 Task: Look for space in Valletta, Malta from 12th  August, 2023 to 15th August, 2023 for 3 adults in price range Rs.12000 to Rs.16000. Place can be entire place with 2 bedrooms having 3 beds and 1 bathroom. Property type can be house, flat, guest house. Amenities needed are: washing machine. Booking option can be shelf check-in. Required host language is English.
Action: Mouse moved to (469, 97)
Screenshot: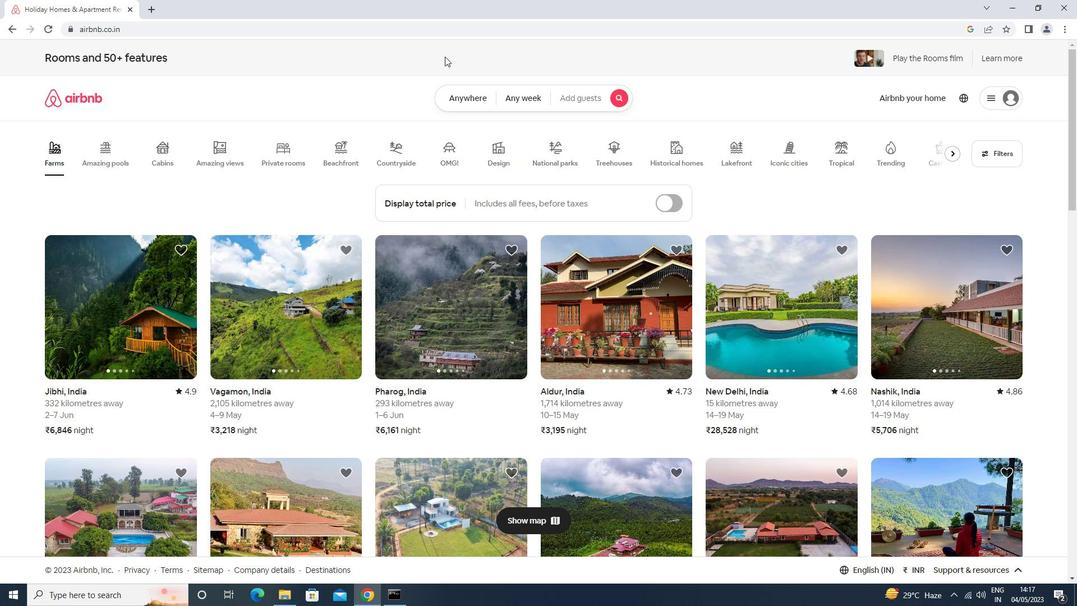 
Action: Mouse pressed left at (469, 97)
Screenshot: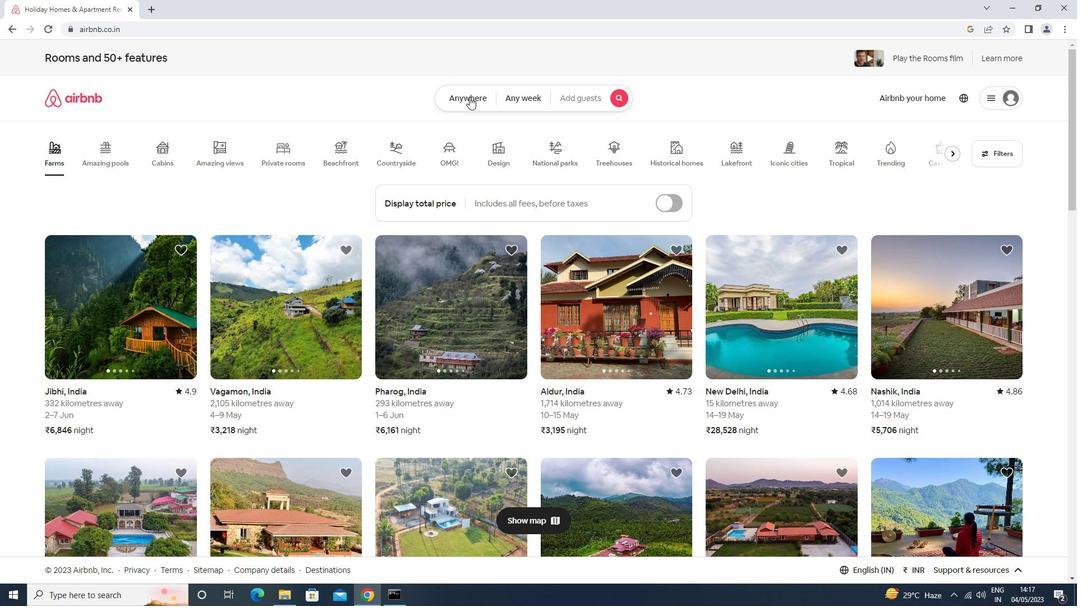 
Action: Mouse moved to (402, 147)
Screenshot: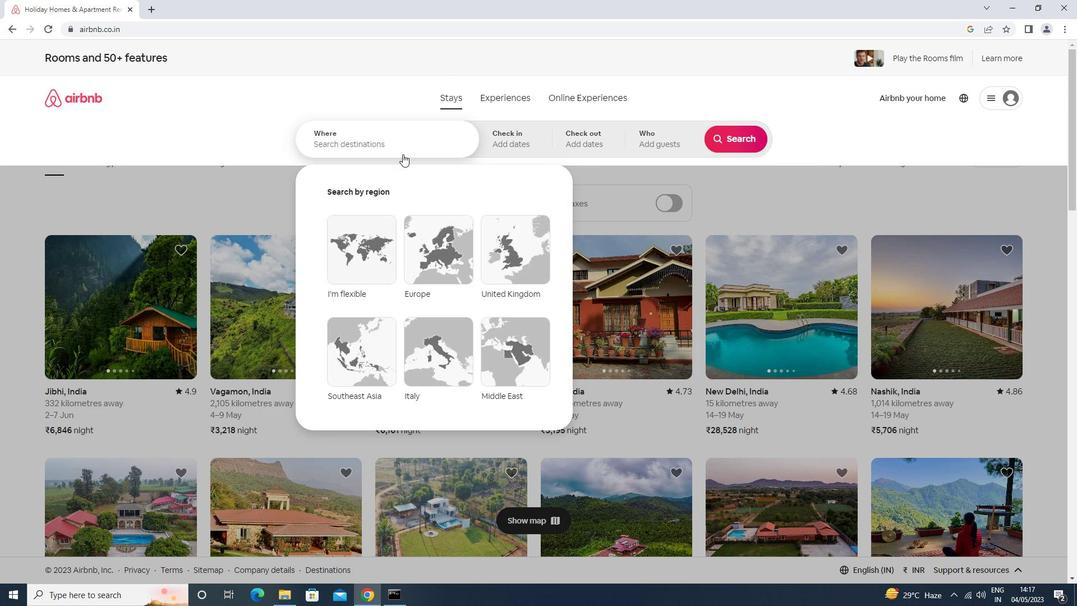 
Action: Mouse pressed left at (402, 147)
Screenshot: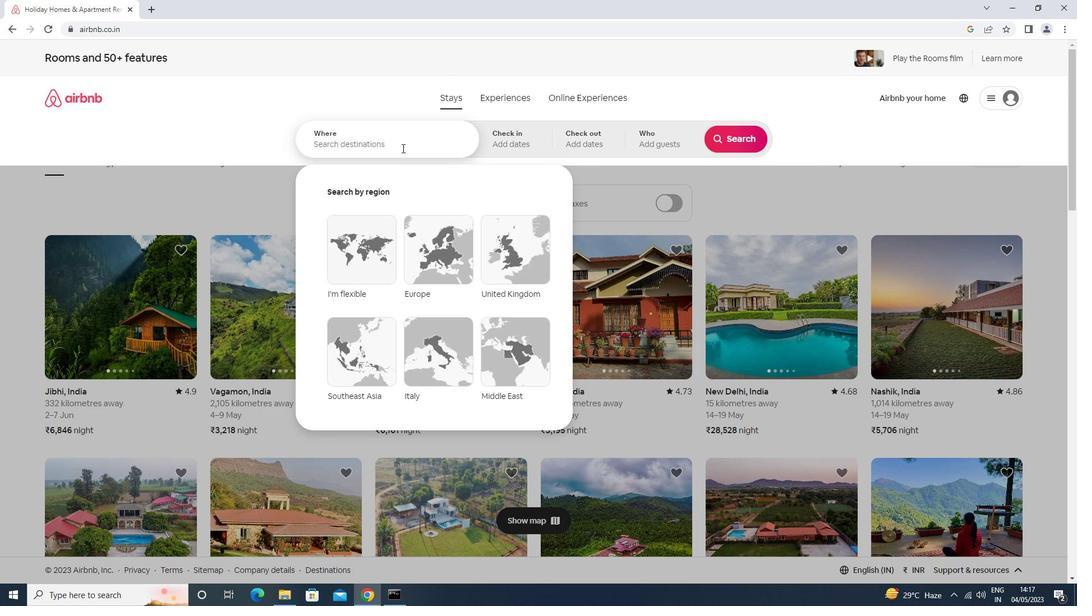 
Action: Key pressed valletta<Key.enter>
Screenshot: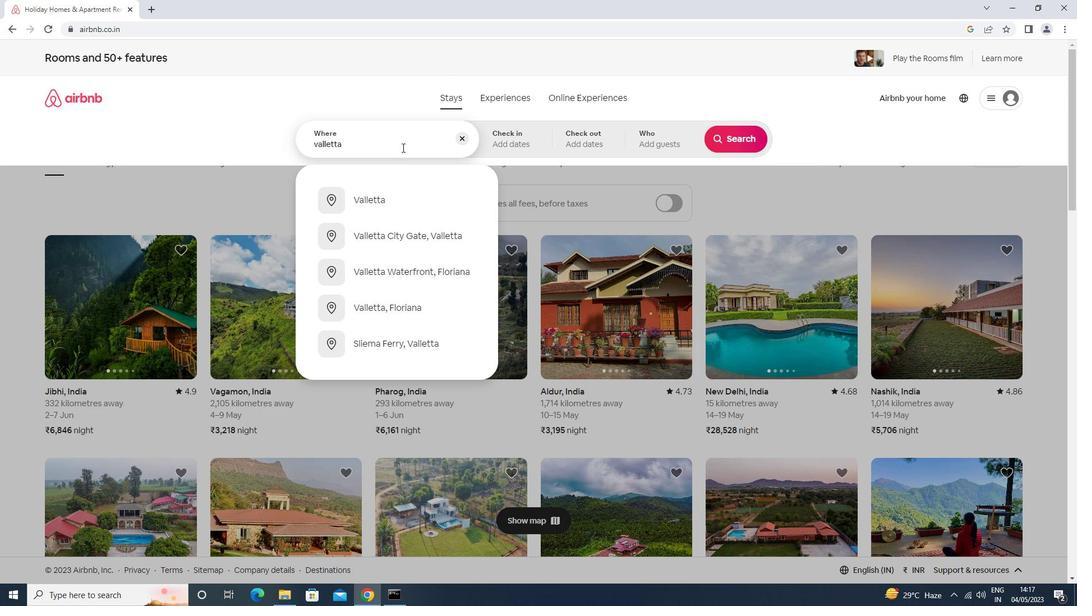 
Action: Mouse moved to (564, 327)
Screenshot: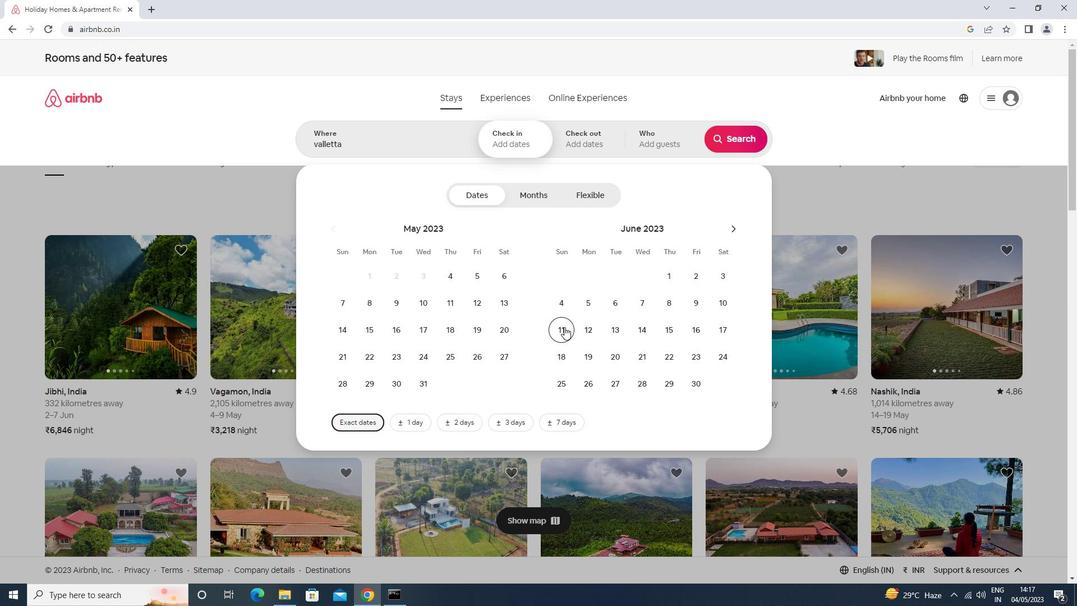 
Action: Mouse pressed left at (564, 327)
Screenshot: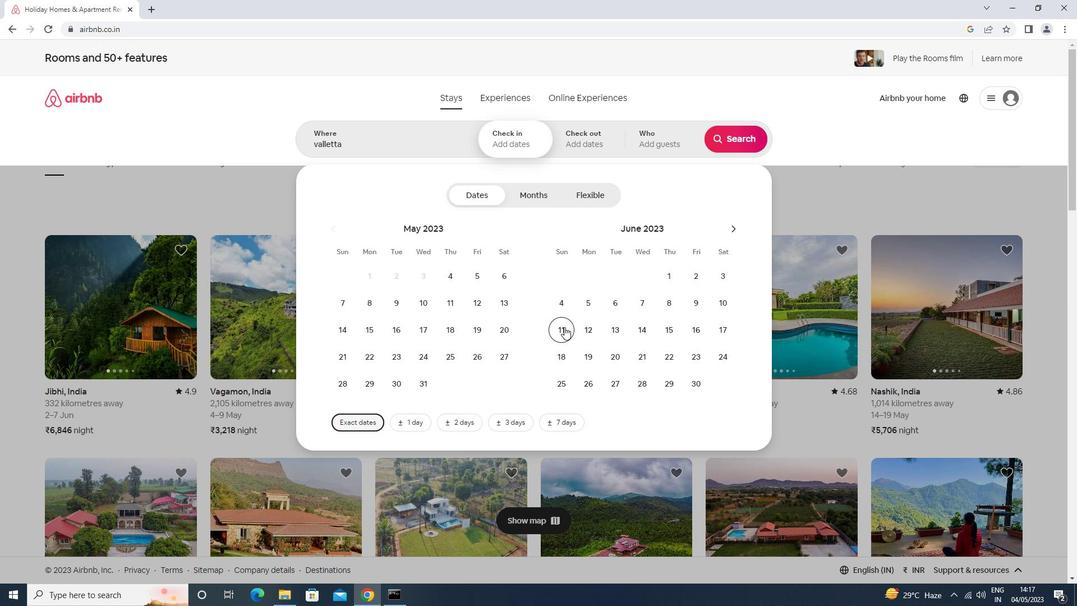 
Action: Mouse moved to (666, 325)
Screenshot: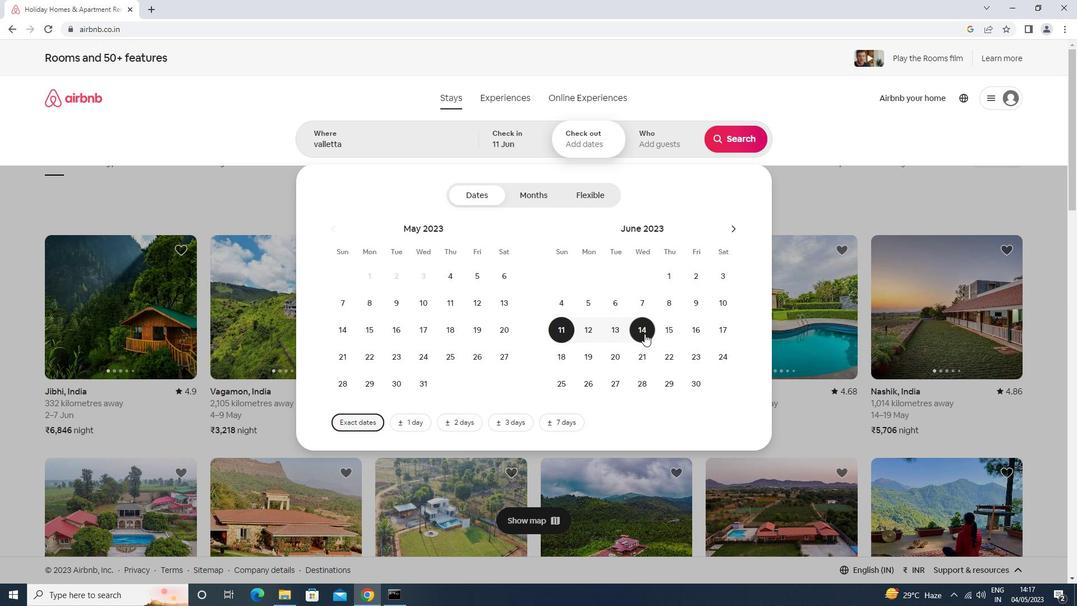 
Action: Mouse pressed left at (666, 325)
Screenshot: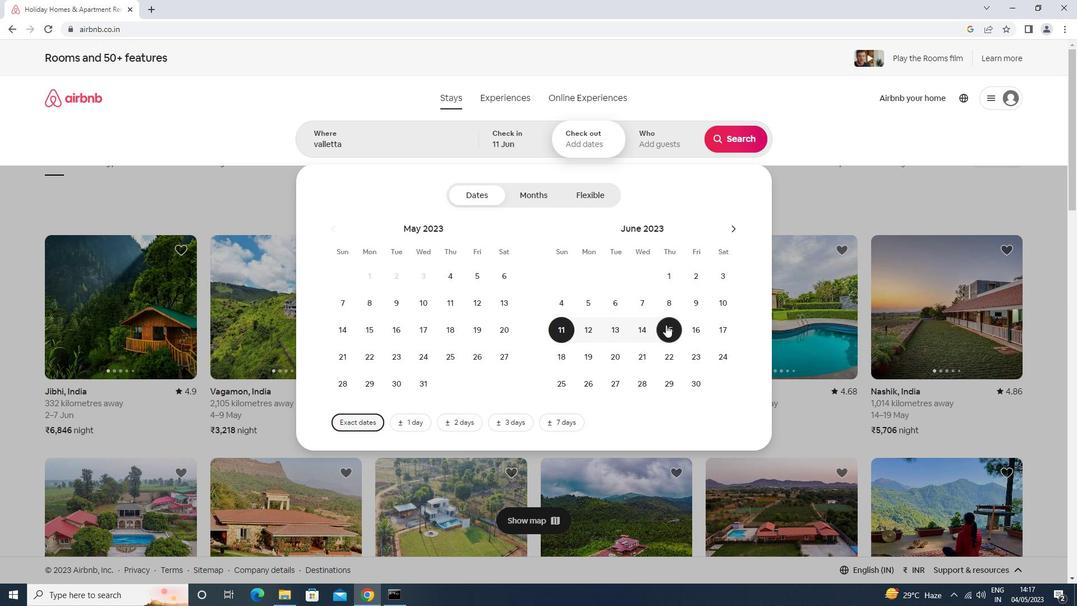
Action: Mouse moved to (581, 336)
Screenshot: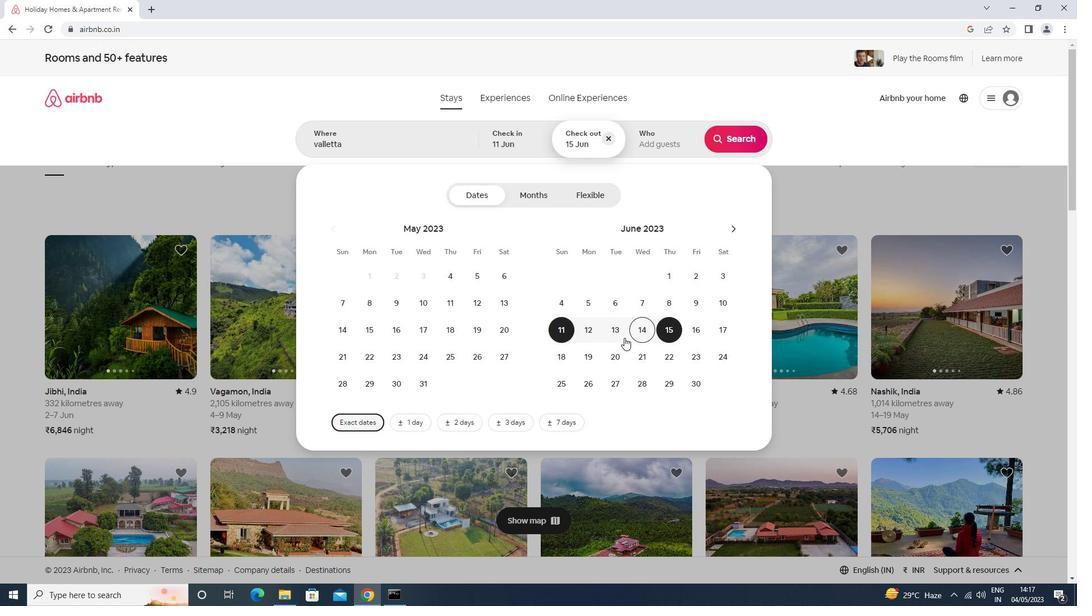 
Action: Mouse pressed left at (581, 336)
Screenshot: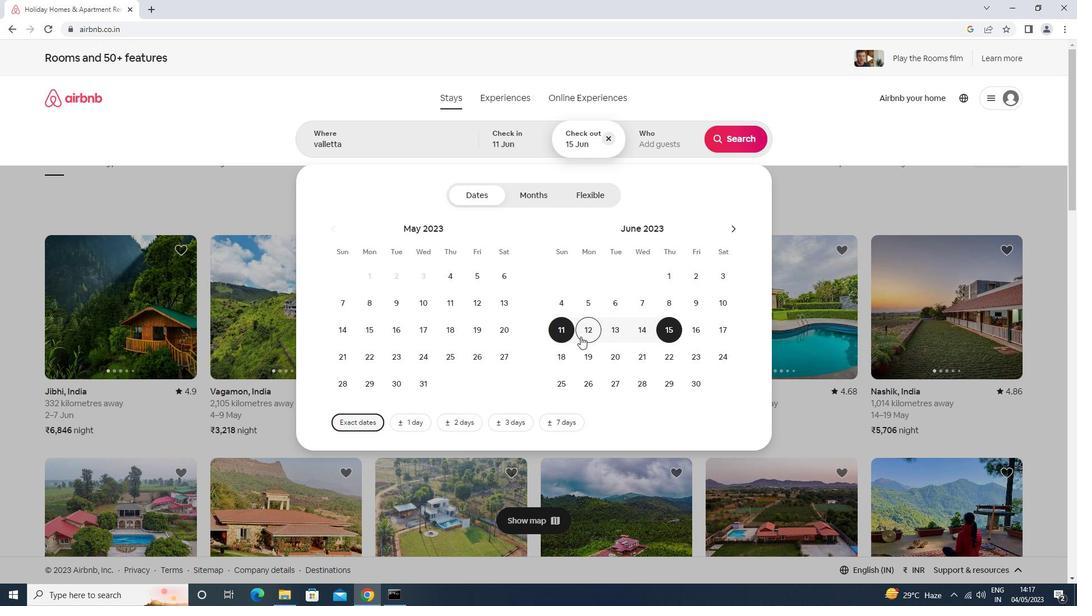 
Action: Mouse moved to (589, 336)
Screenshot: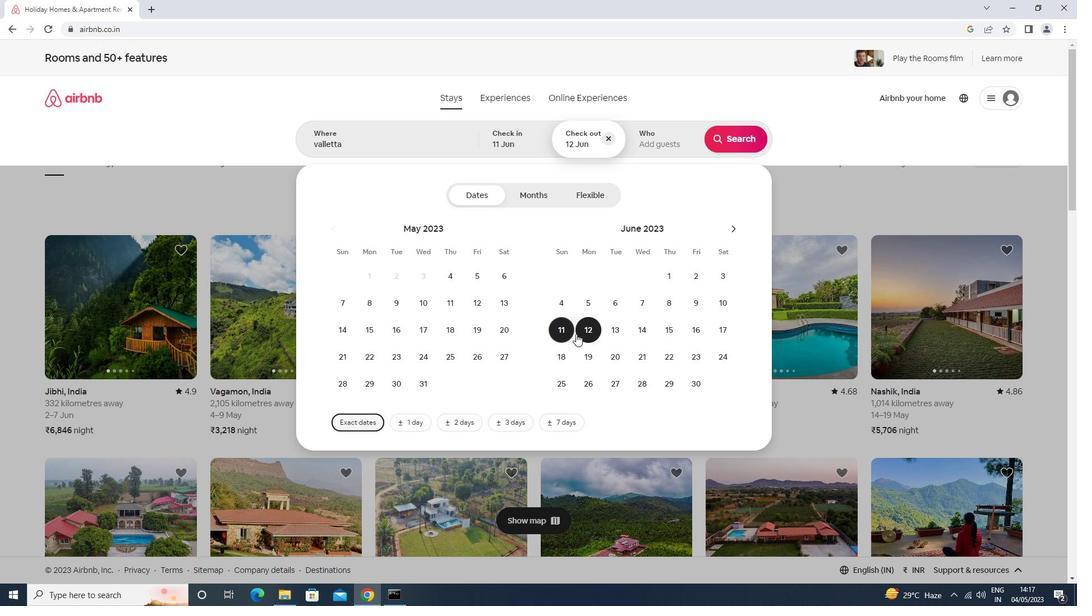 
Action: Mouse pressed left at (589, 336)
Screenshot: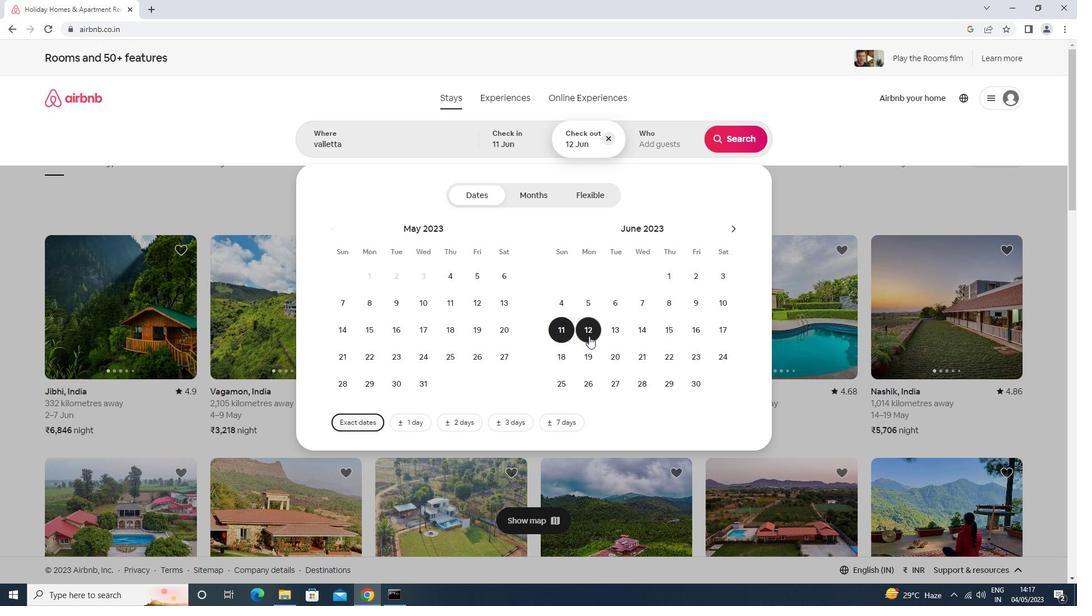 
Action: Mouse moved to (557, 330)
Screenshot: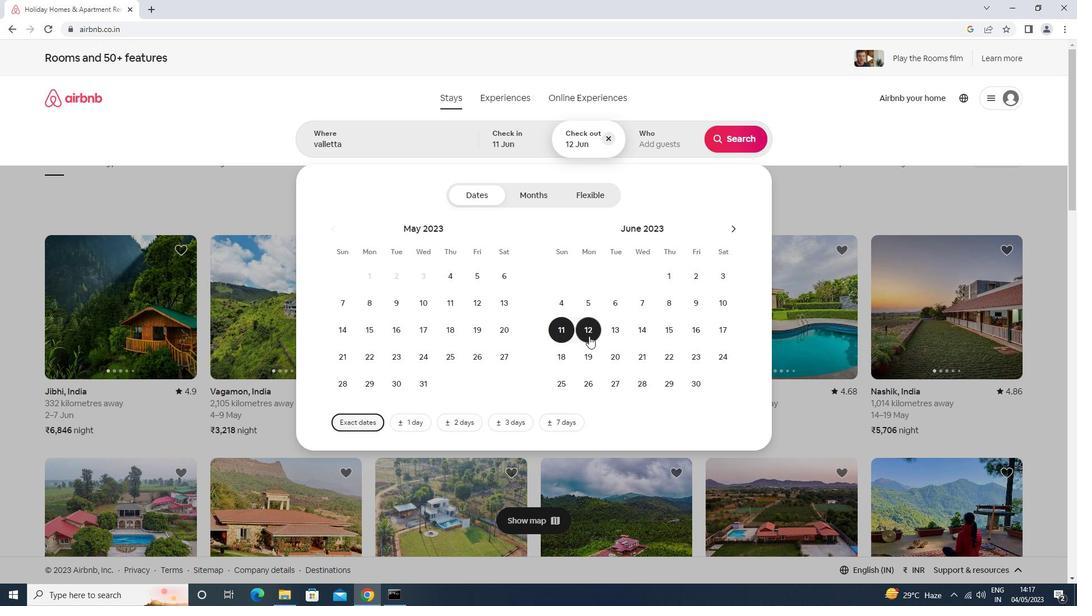 
Action: Mouse pressed left at (557, 330)
Screenshot: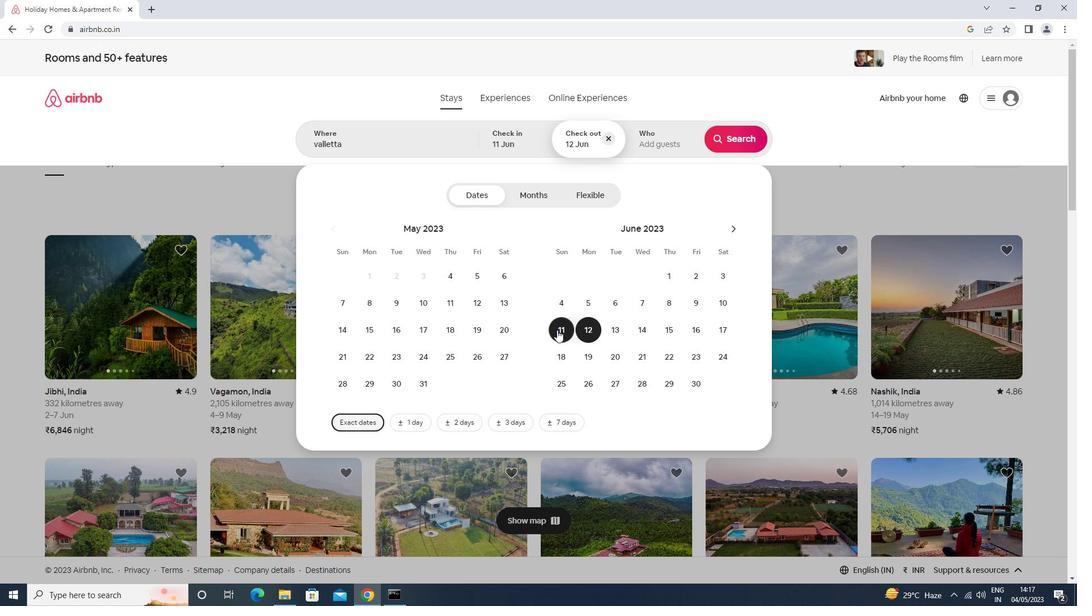 
Action: Mouse pressed left at (557, 330)
Screenshot: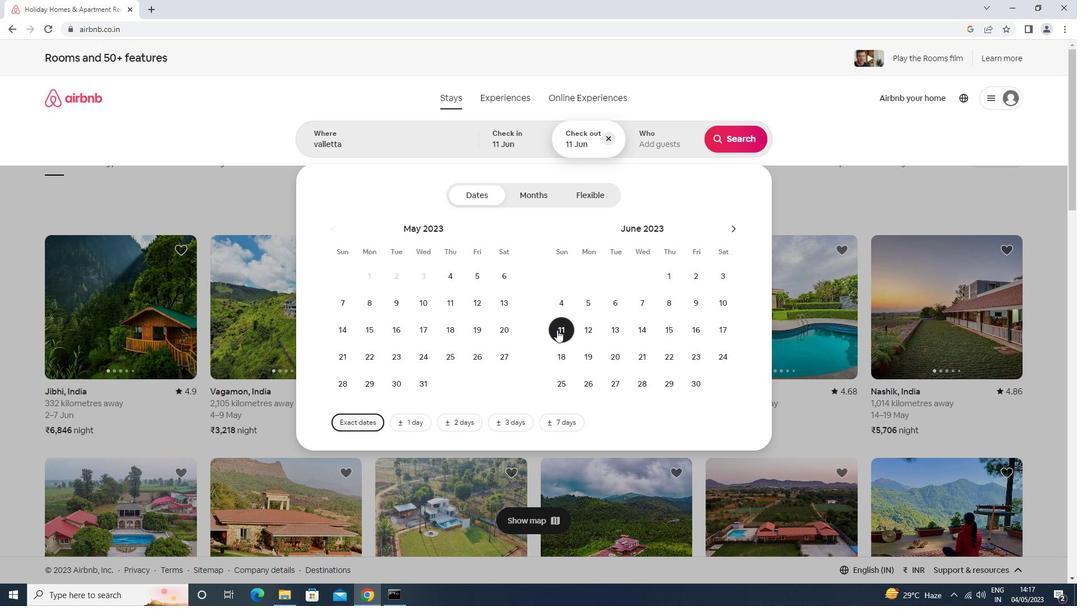 
Action: Mouse moved to (663, 335)
Screenshot: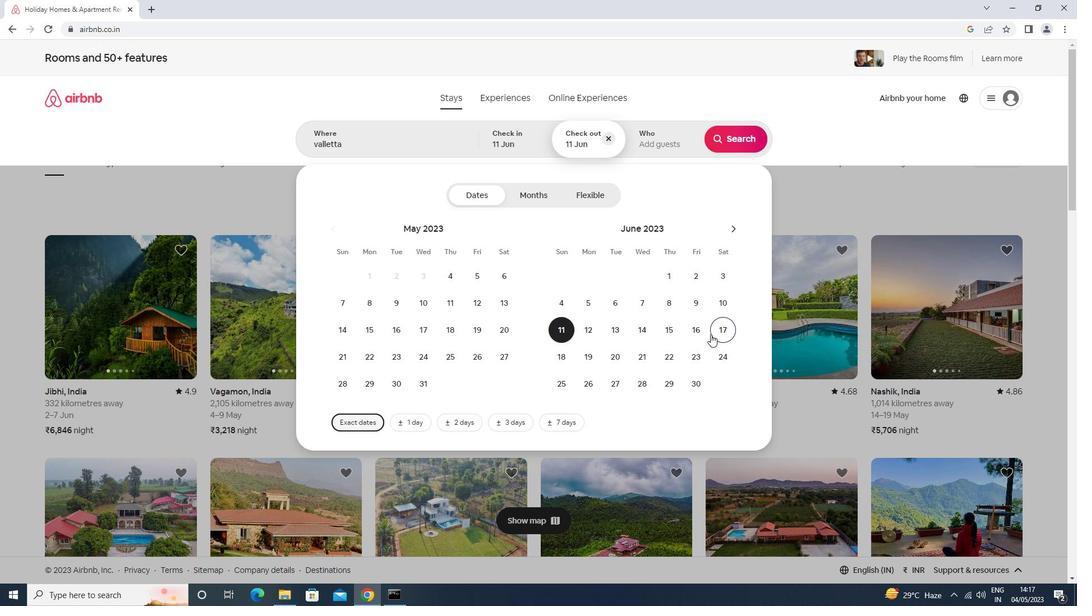 
Action: Mouse pressed left at (663, 335)
Screenshot: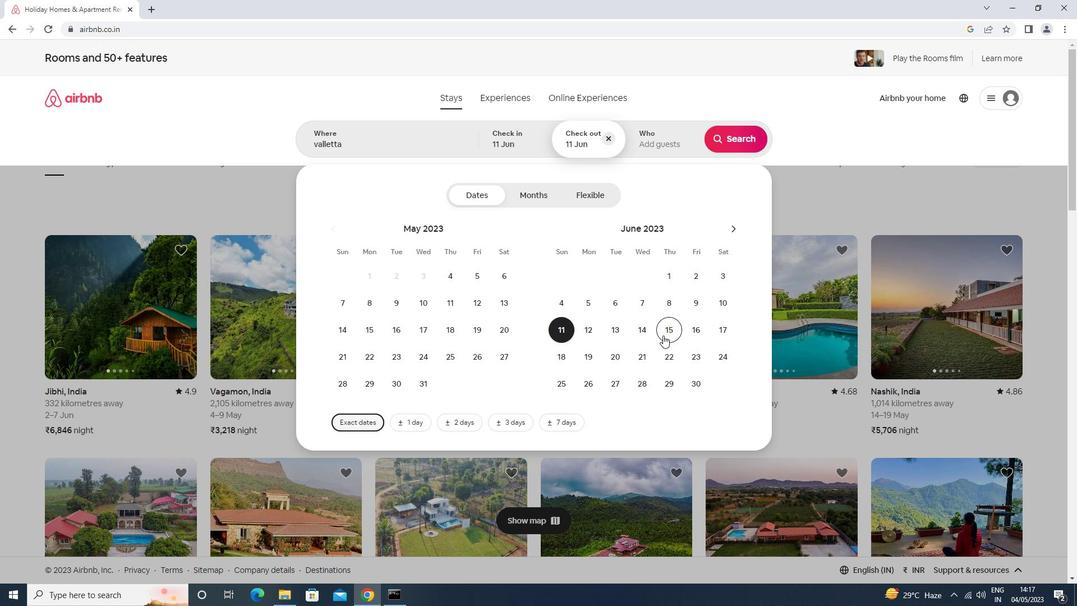 
Action: Mouse moved to (650, 143)
Screenshot: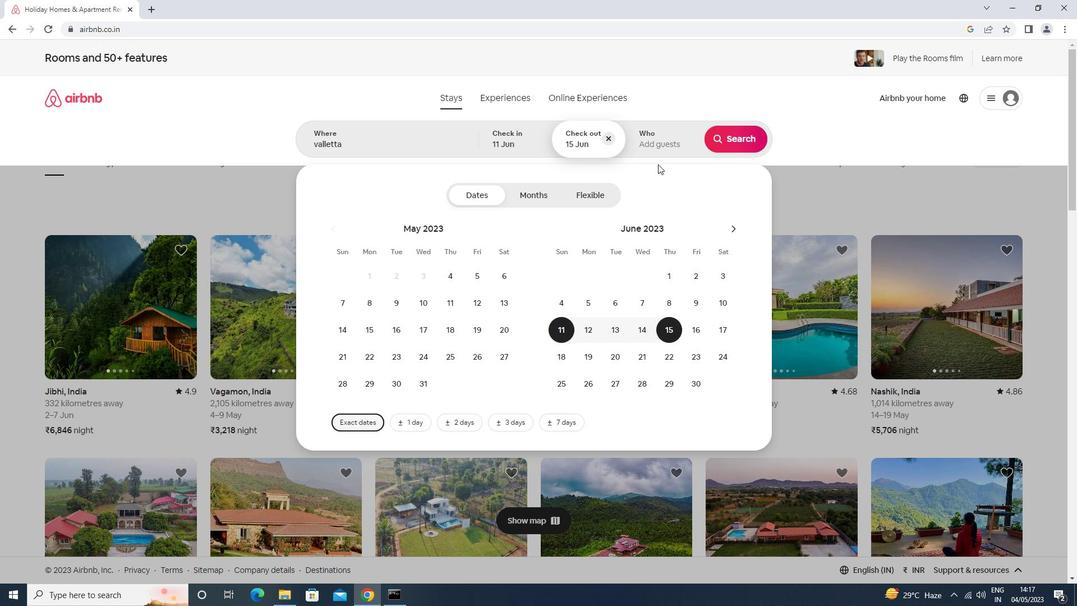 
Action: Mouse pressed left at (650, 143)
Screenshot: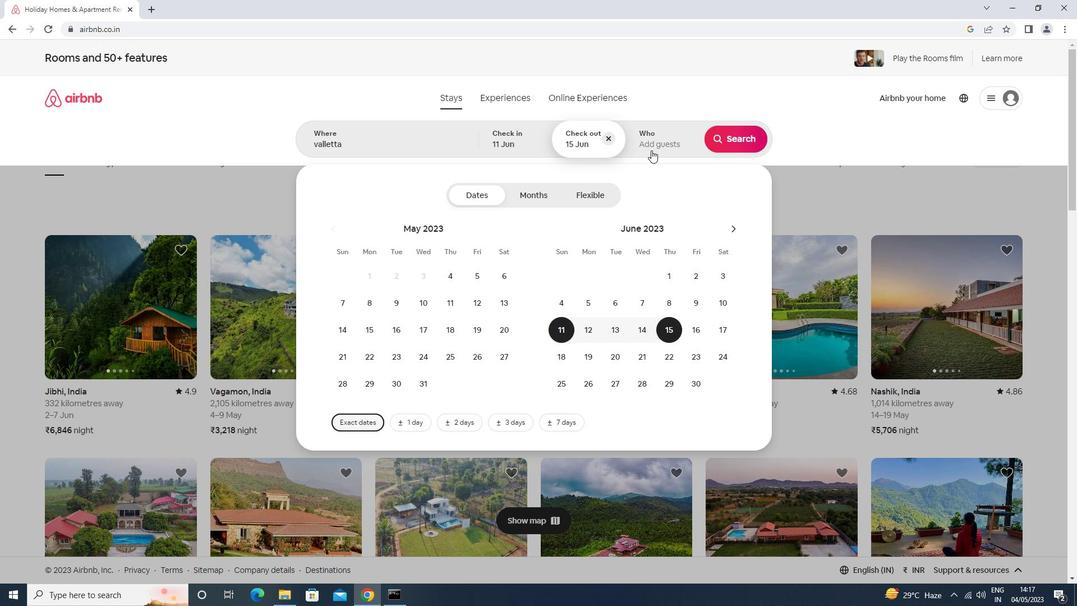 
Action: Mouse moved to (743, 204)
Screenshot: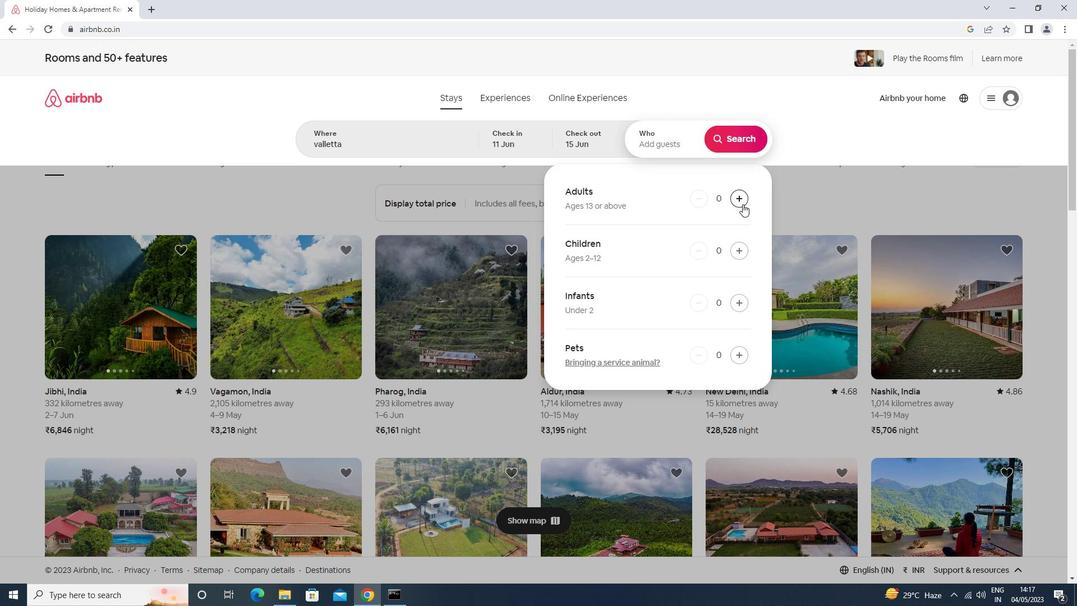 
Action: Mouse pressed left at (743, 204)
Screenshot: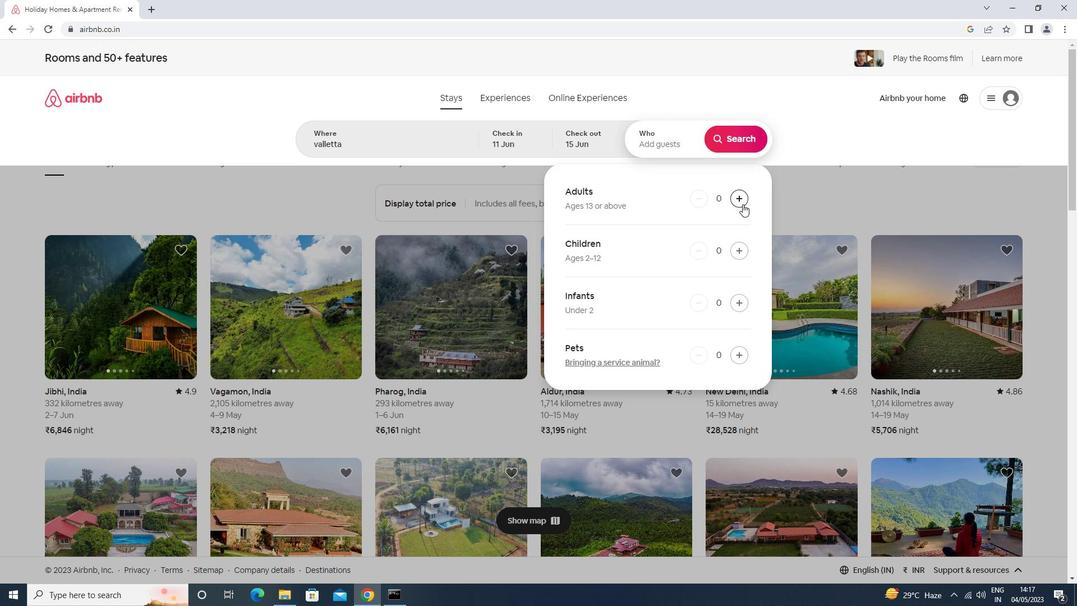 
Action: Mouse moved to (741, 205)
Screenshot: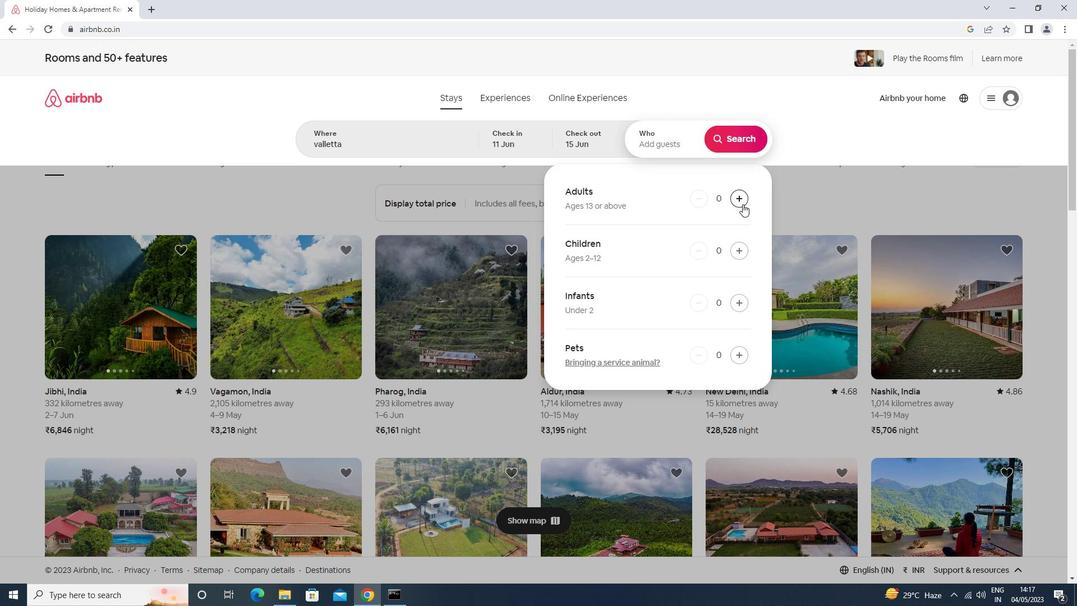 
Action: Mouse pressed left at (741, 205)
Screenshot: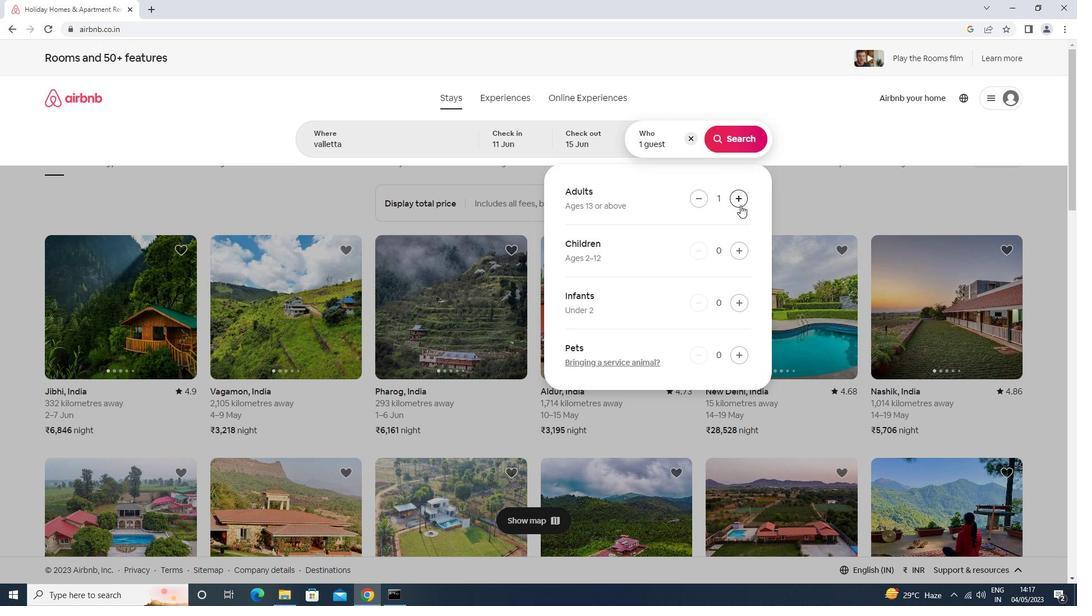 
Action: Mouse pressed left at (741, 205)
Screenshot: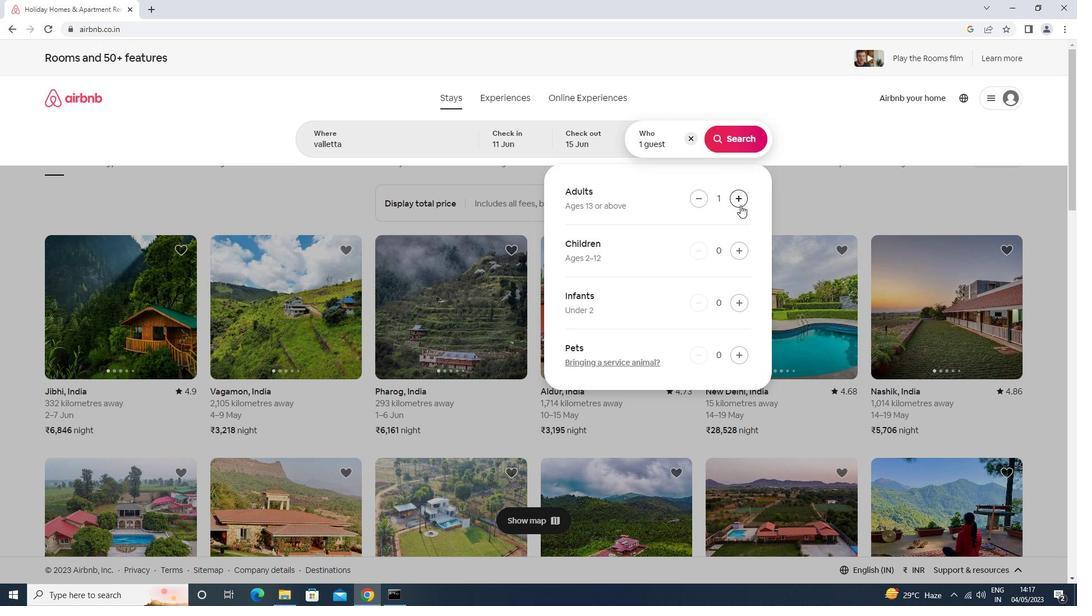 
Action: Mouse moved to (744, 144)
Screenshot: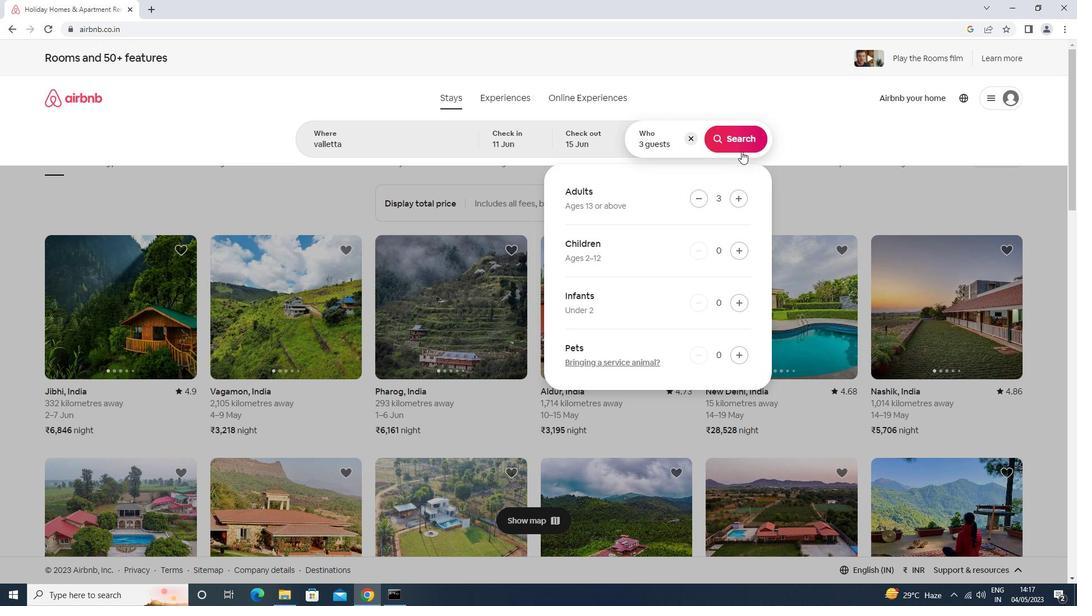 
Action: Mouse pressed left at (744, 144)
Screenshot: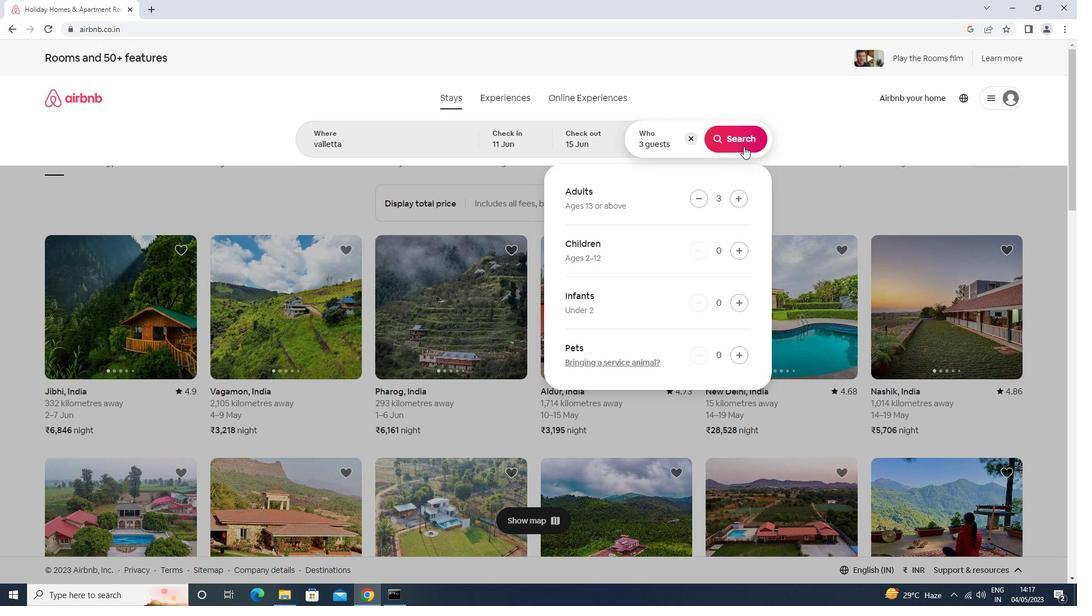
Action: Mouse moved to (1031, 110)
Screenshot: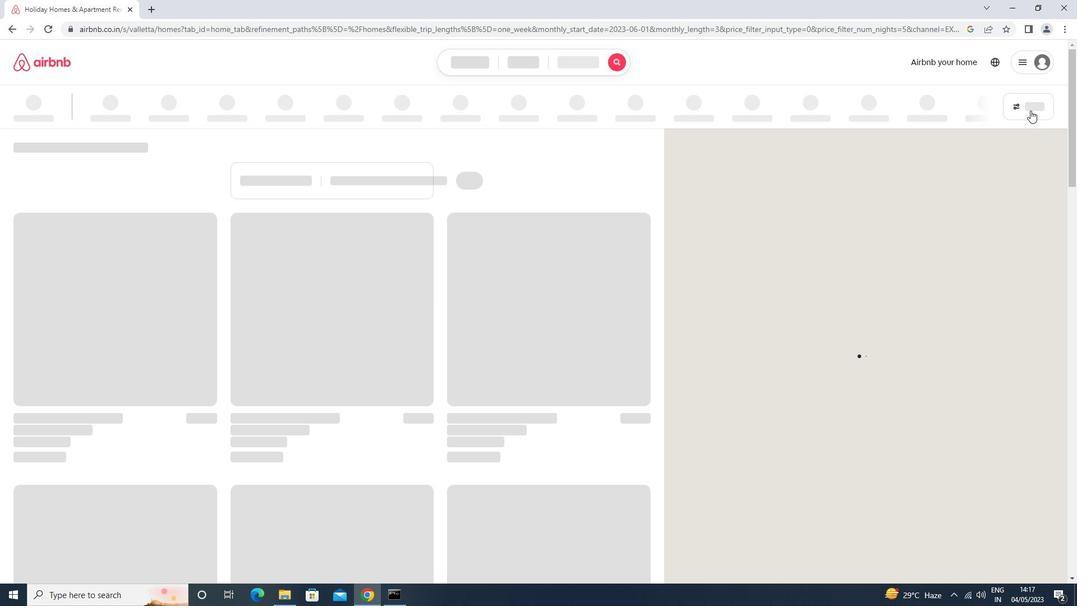
Action: Mouse pressed left at (1031, 110)
Screenshot: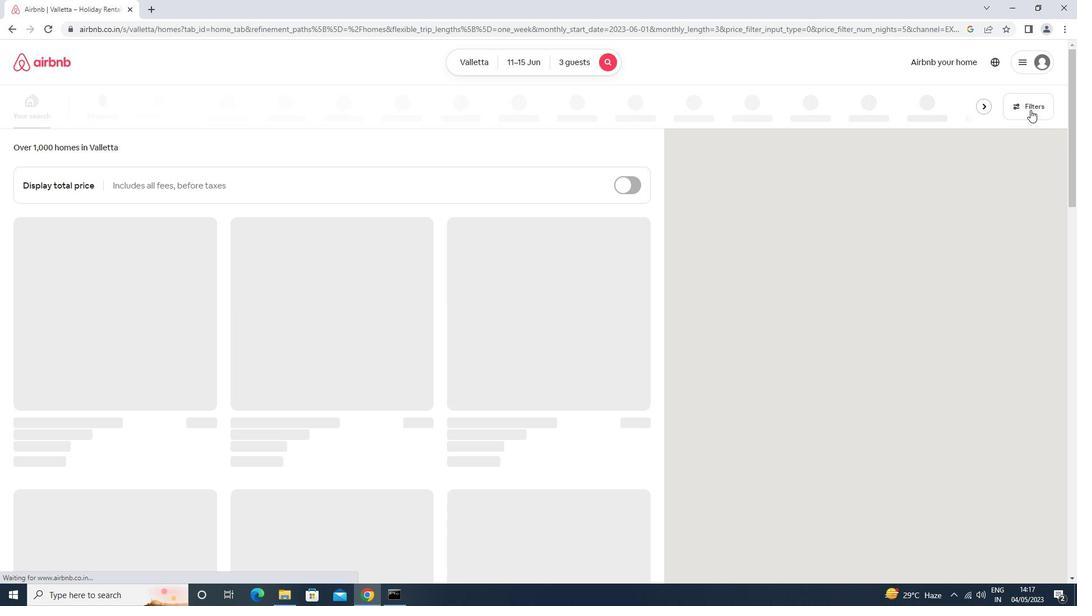 
Action: Mouse moved to (445, 250)
Screenshot: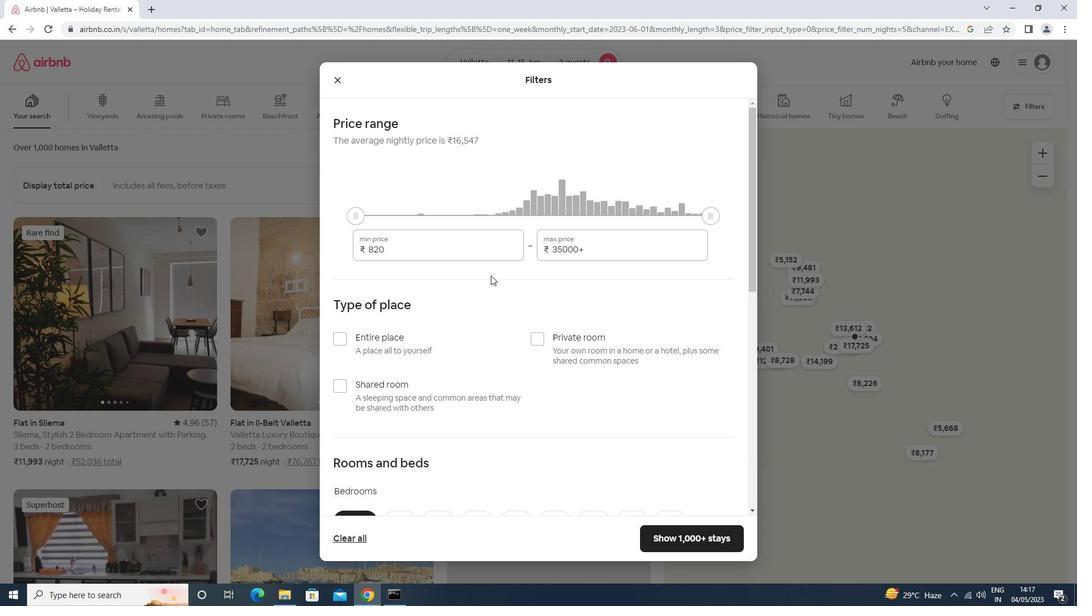 
Action: Mouse pressed left at (445, 250)
Screenshot: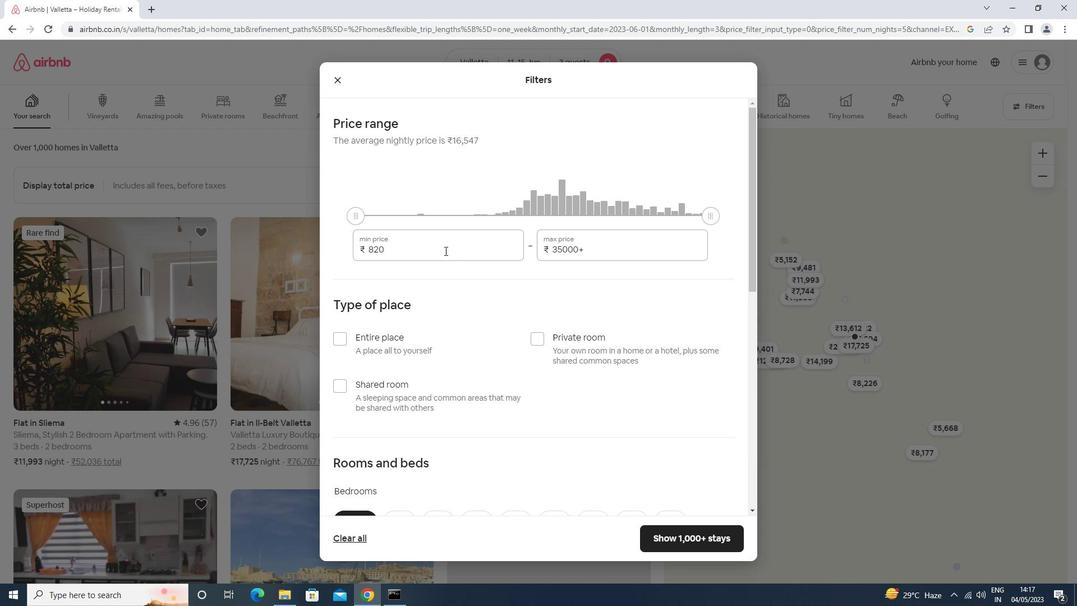 
Action: Mouse moved to (445, 250)
Screenshot: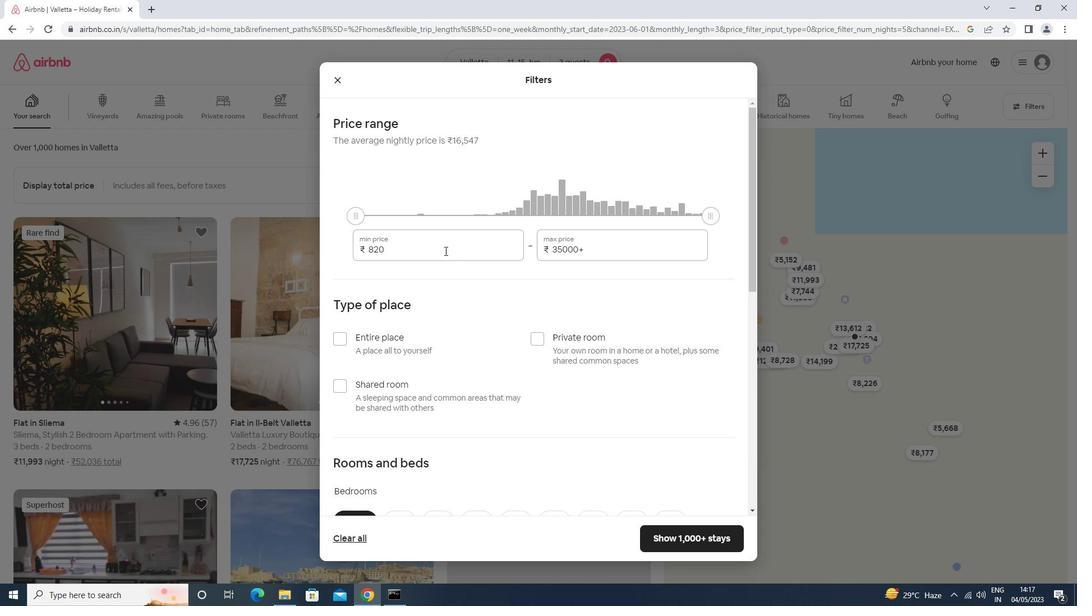 
Action: Key pressed <Key.backspace><Key.backspace><Key.backspace>12000<Key.tab>16000
Screenshot: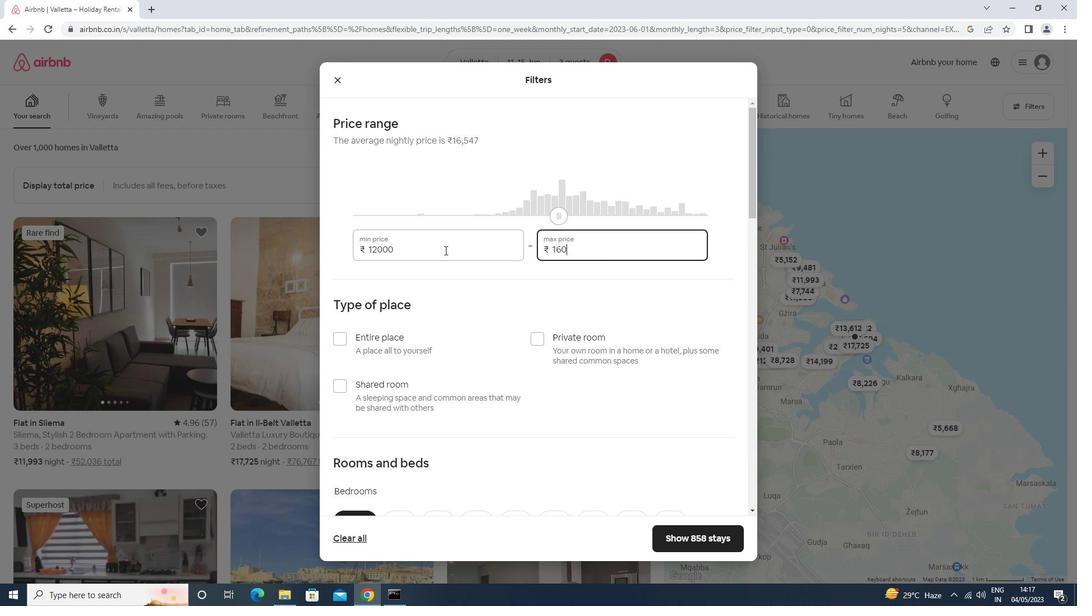 
Action: Mouse moved to (401, 337)
Screenshot: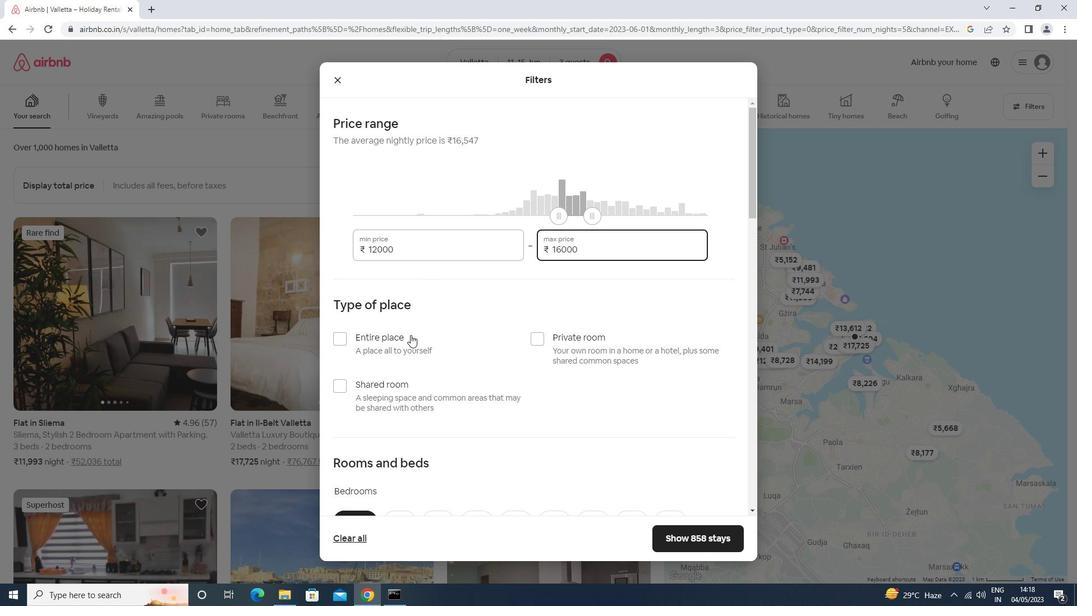 
Action: Mouse pressed left at (401, 337)
Screenshot: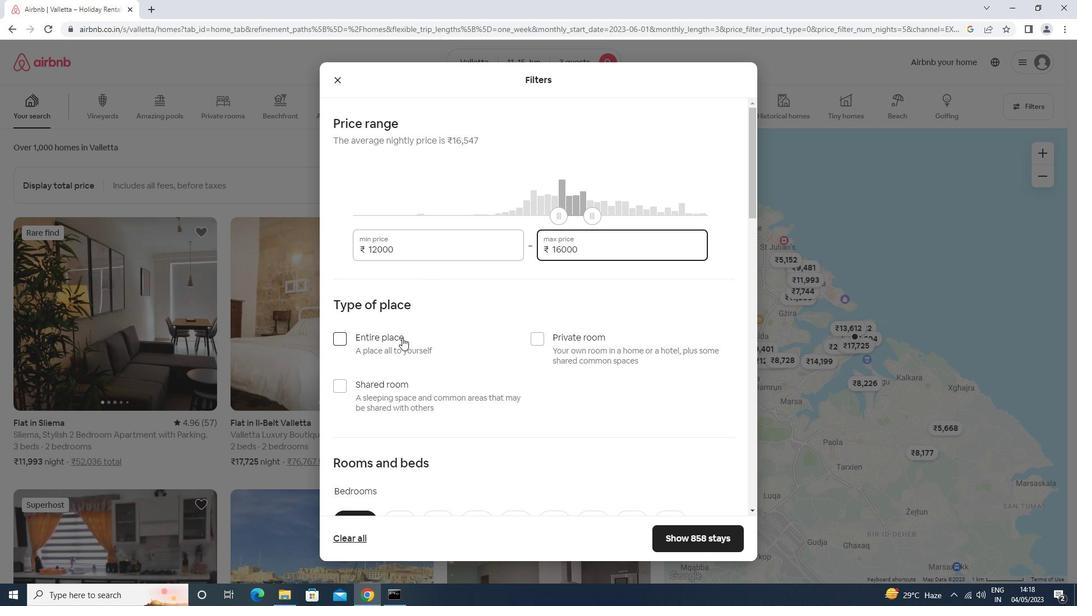 
Action: Mouse moved to (401, 337)
Screenshot: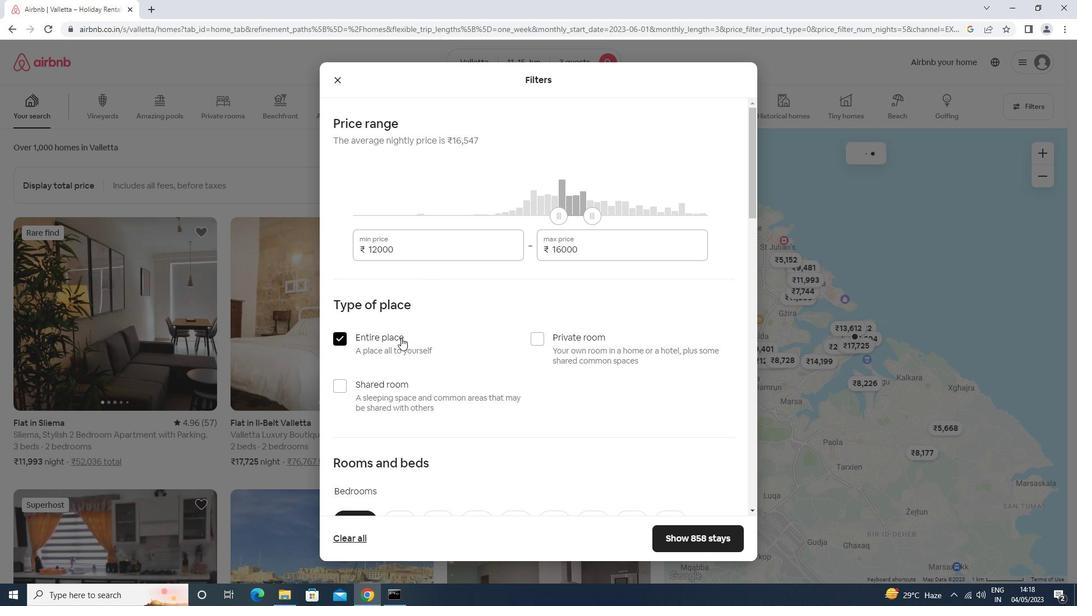 
Action: Mouse scrolled (401, 337) with delta (0, 0)
Screenshot: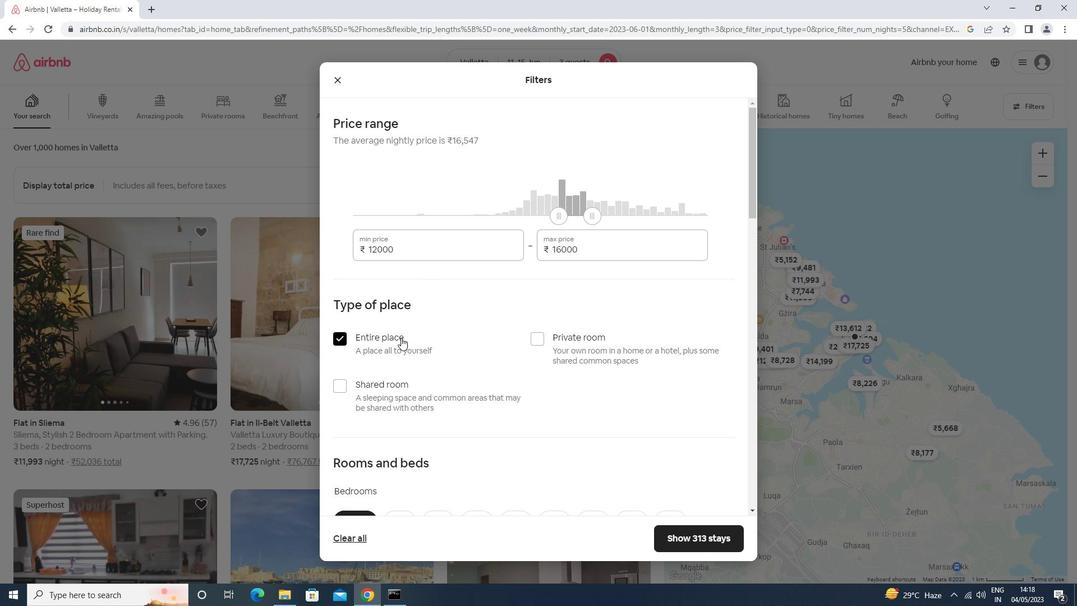 
Action: Mouse scrolled (401, 337) with delta (0, 0)
Screenshot: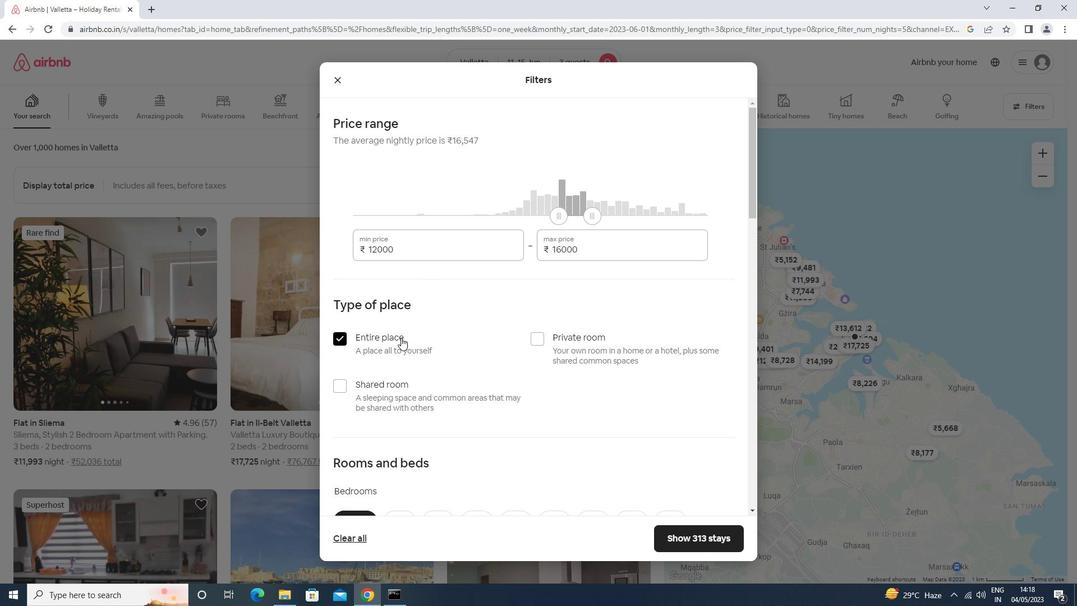 
Action: Mouse moved to (430, 404)
Screenshot: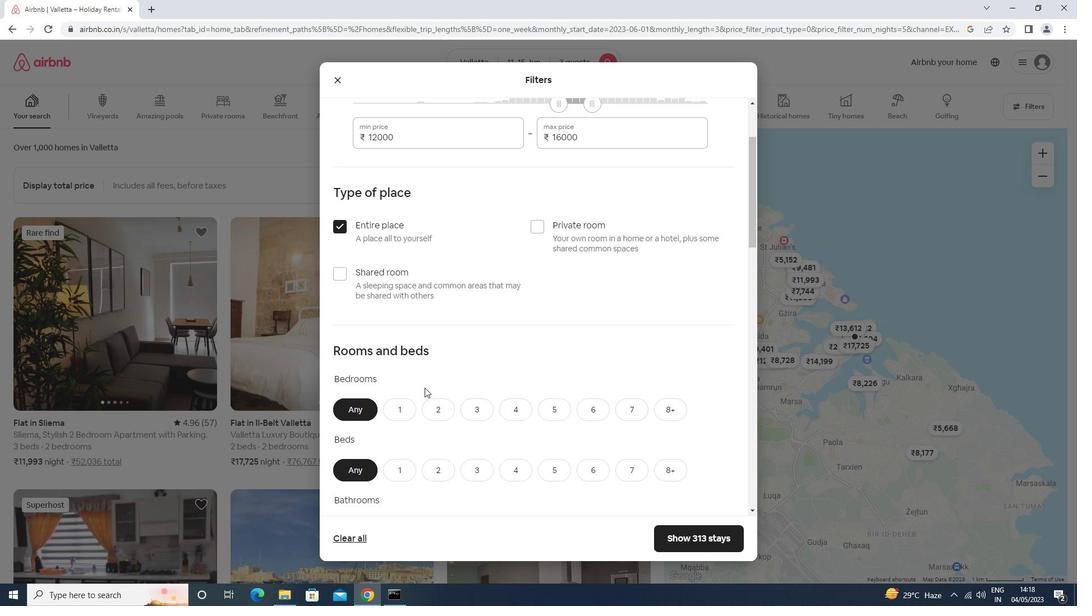 
Action: Mouse pressed left at (430, 404)
Screenshot: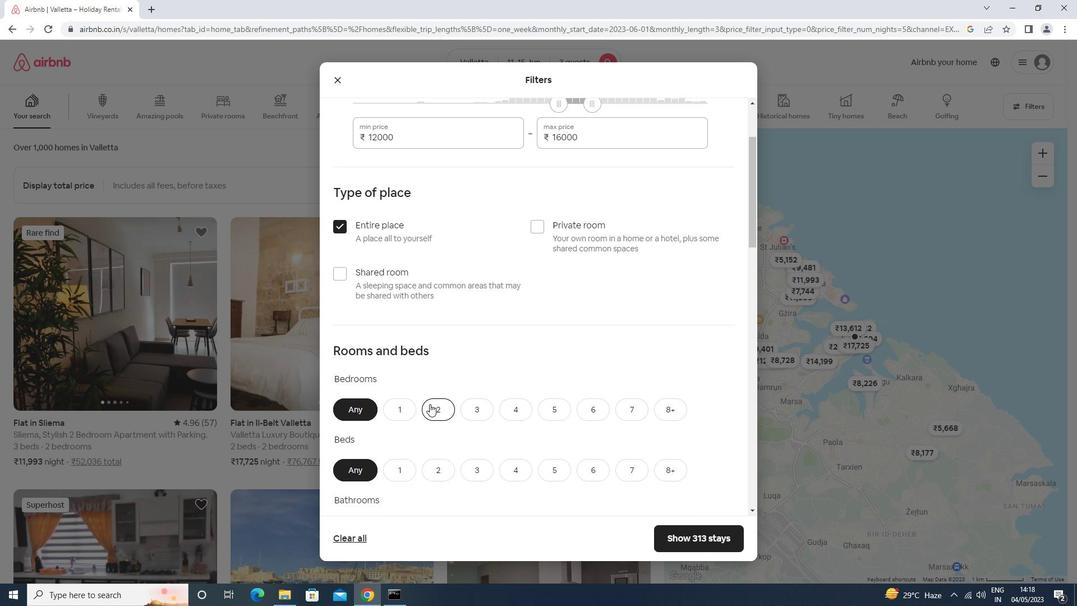 
Action: Mouse moved to (432, 403)
Screenshot: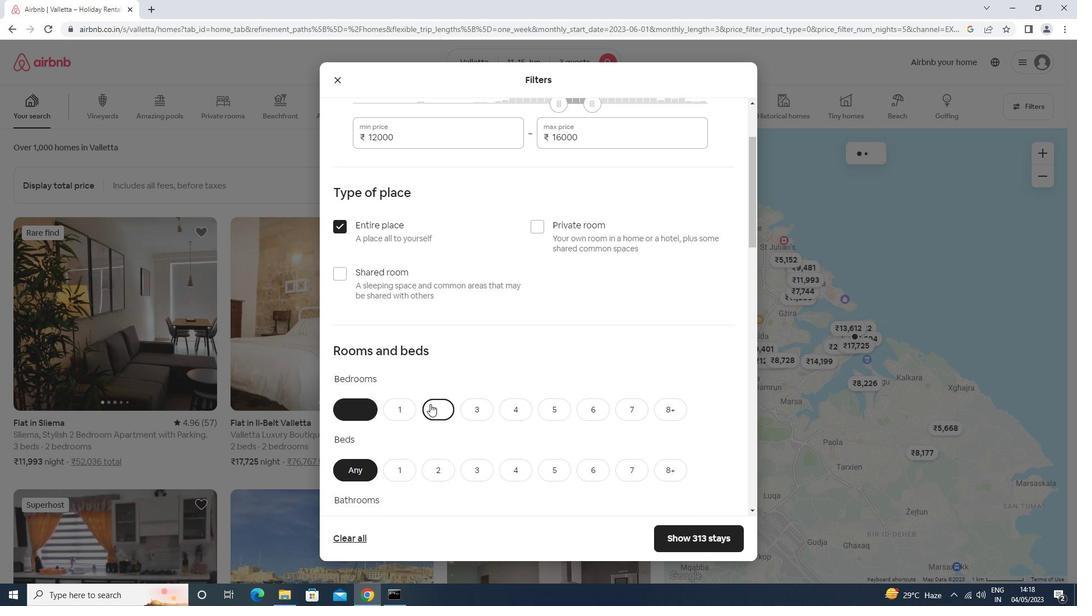 
Action: Mouse scrolled (432, 402) with delta (0, 0)
Screenshot: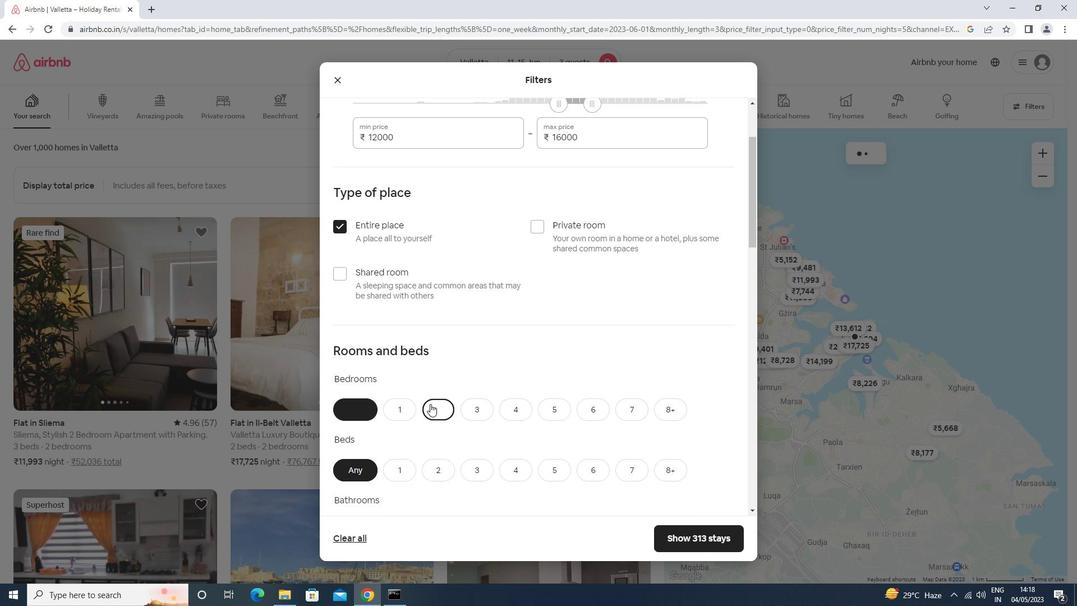 
Action: Mouse scrolled (432, 402) with delta (0, 0)
Screenshot: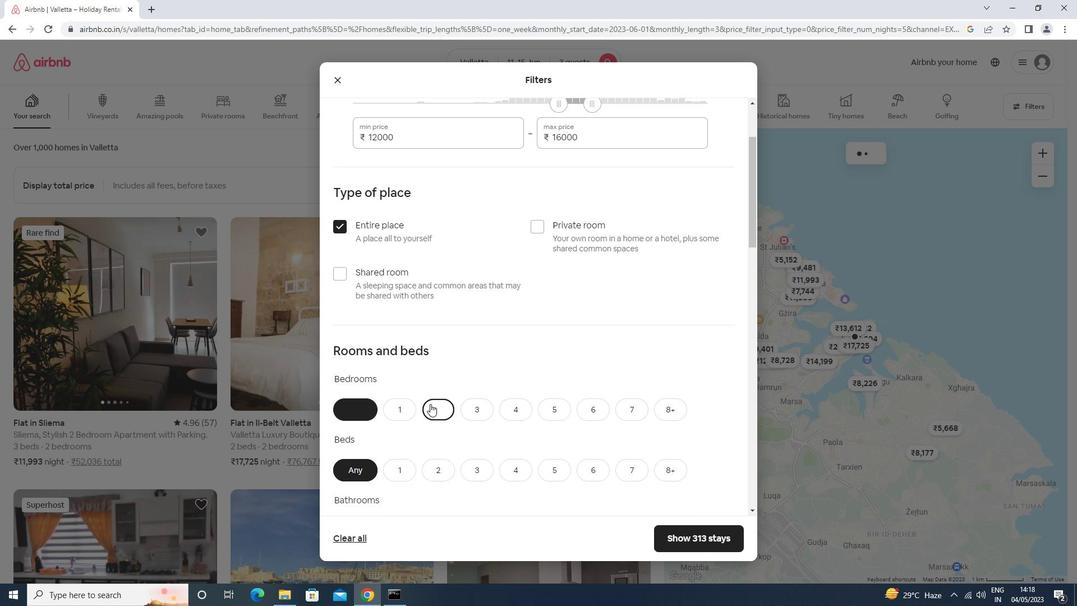 
Action: Mouse moved to (476, 357)
Screenshot: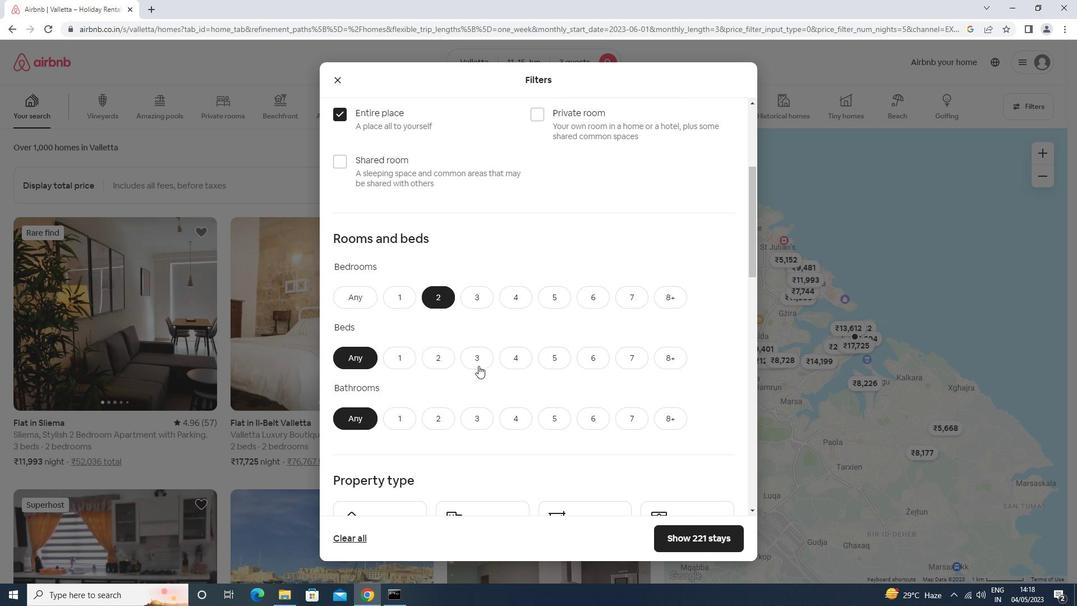 
Action: Mouse pressed left at (476, 357)
Screenshot: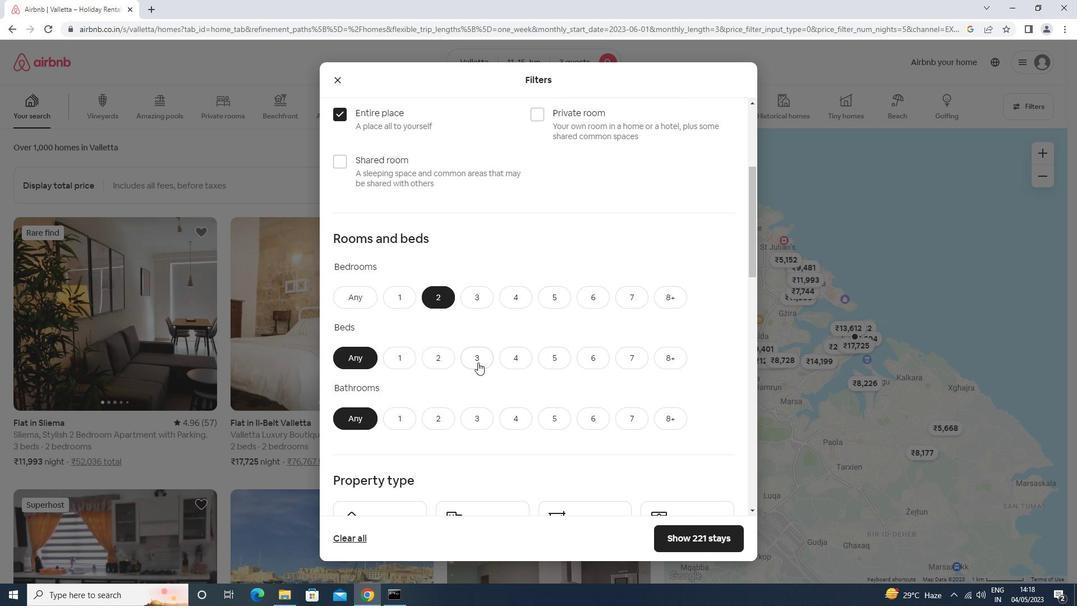 
Action: Mouse scrolled (476, 356) with delta (0, 0)
Screenshot: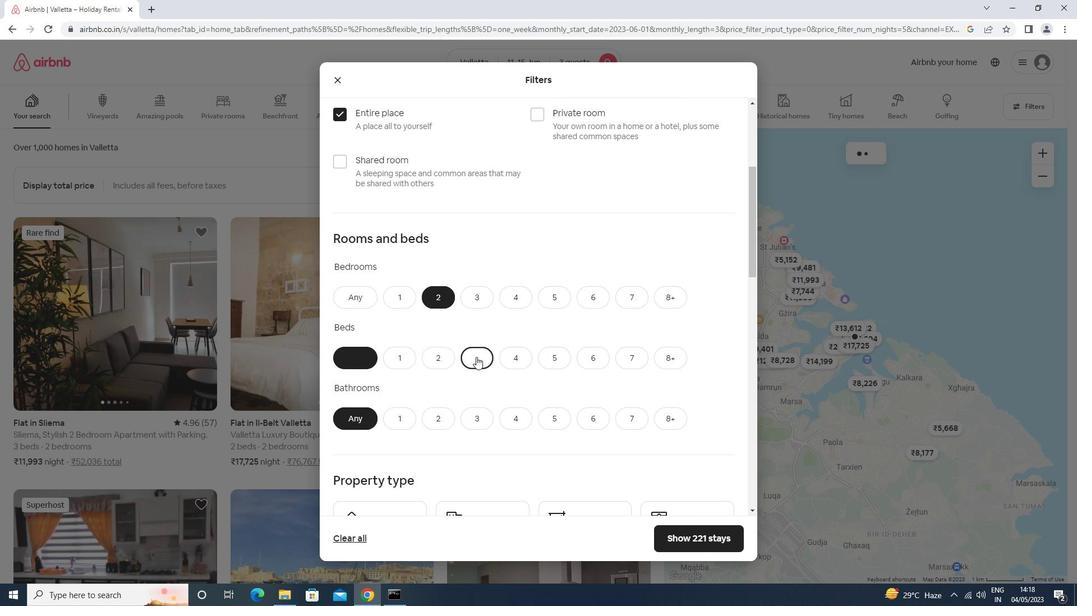 
Action: Mouse scrolled (476, 356) with delta (0, 0)
Screenshot: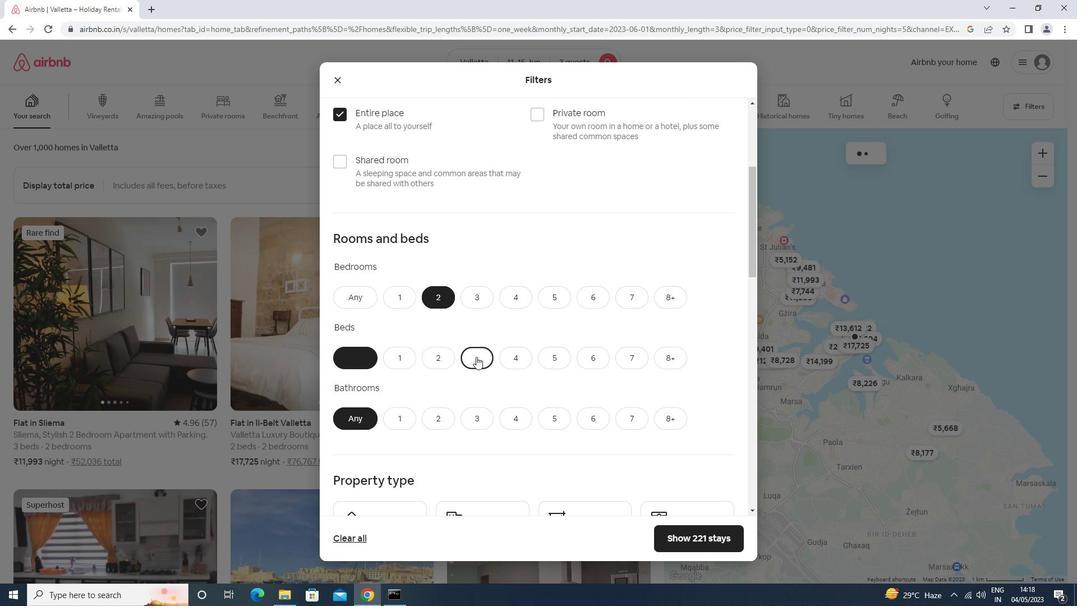 
Action: Mouse scrolled (476, 356) with delta (0, 0)
Screenshot: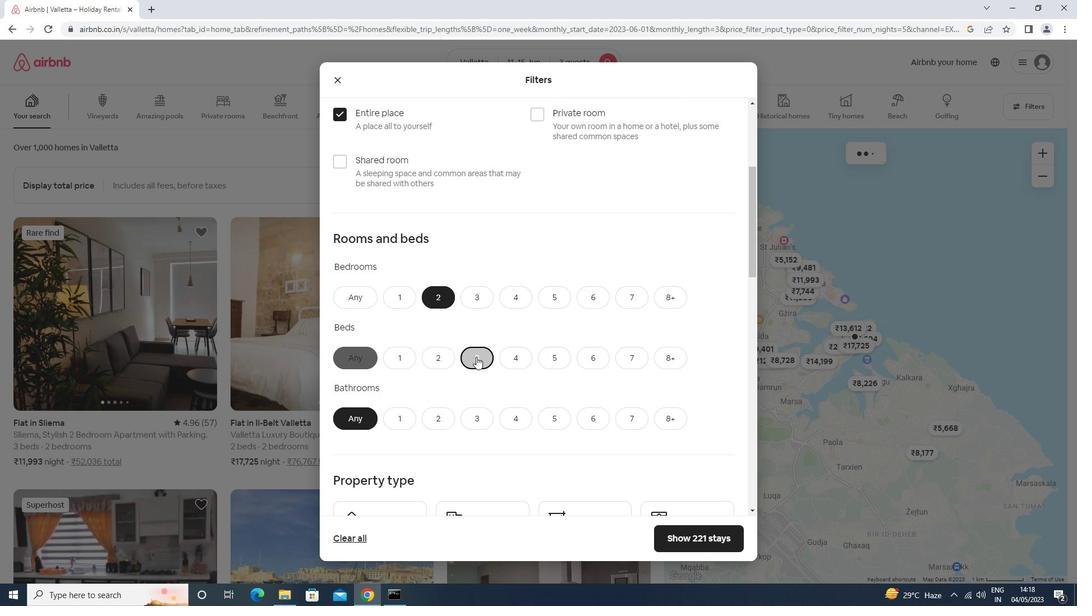 
Action: Mouse moved to (411, 248)
Screenshot: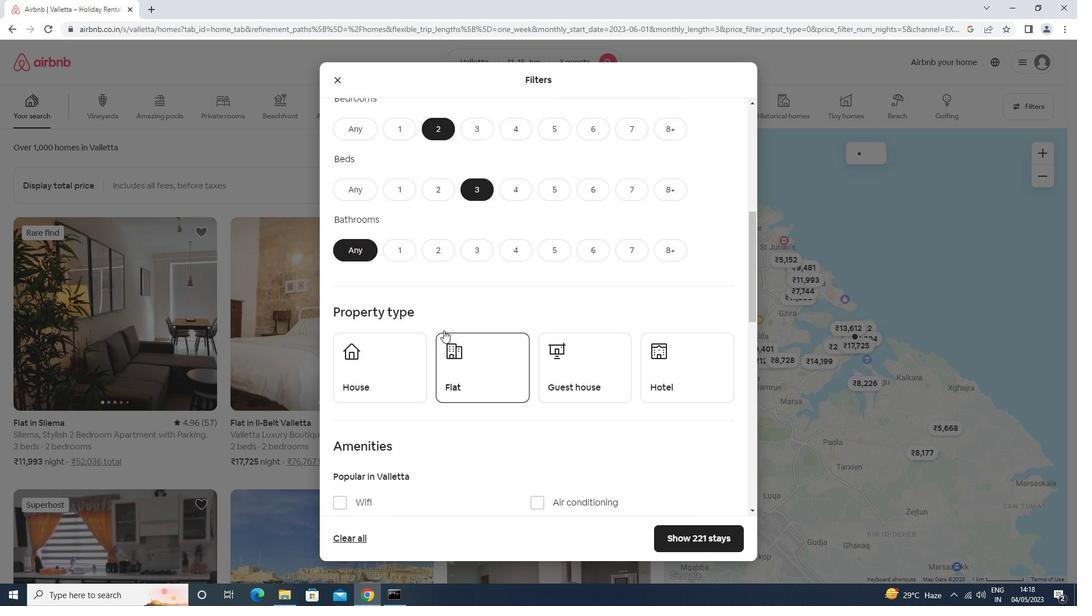 
Action: Mouse pressed left at (411, 248)
Screenshot: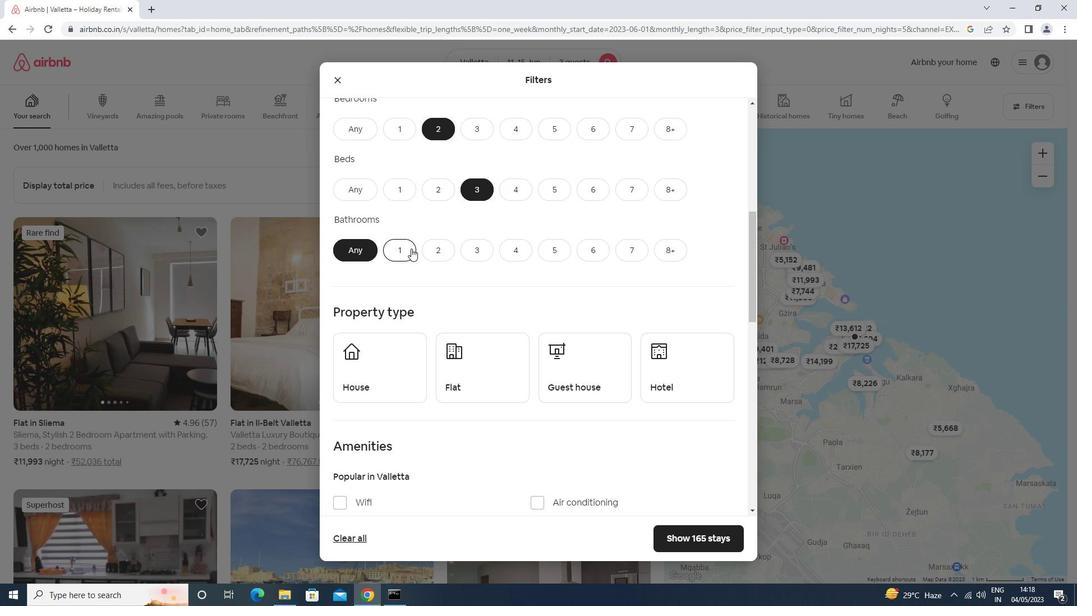 
Action: Mouse moved to (405, 356)
Screenshot: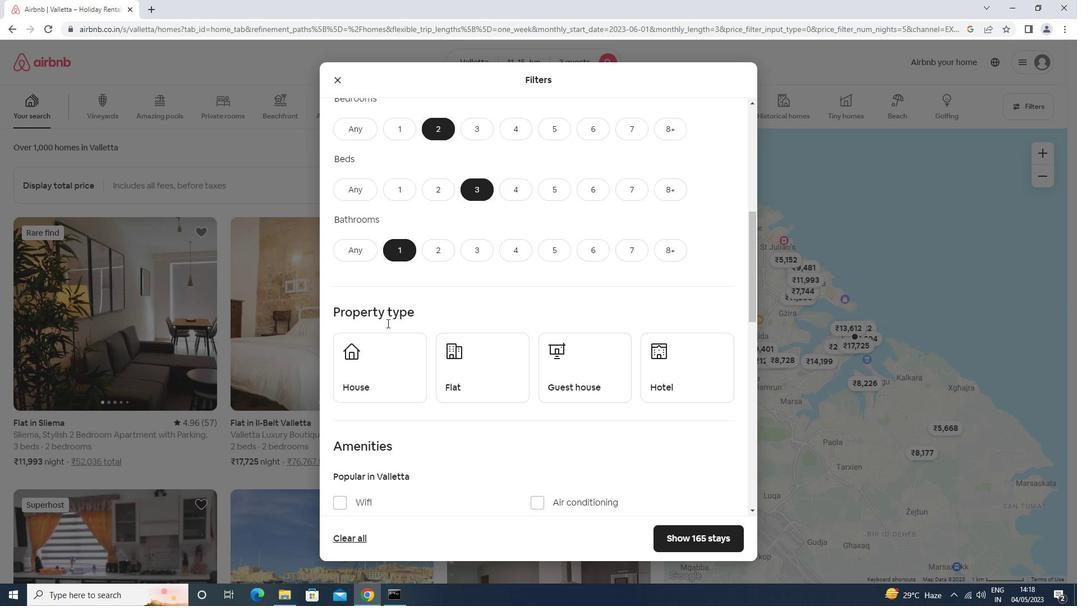 
Action: Mouse pressed left at (405, 356)
Screenshot: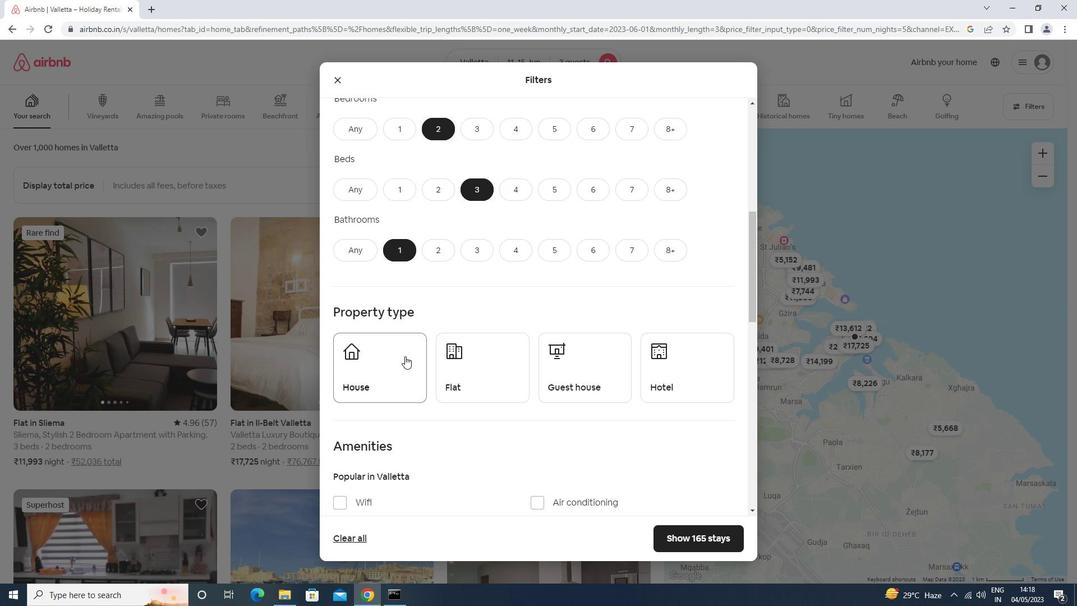
Action: Mouse moved to (491, 375)
Screenshot: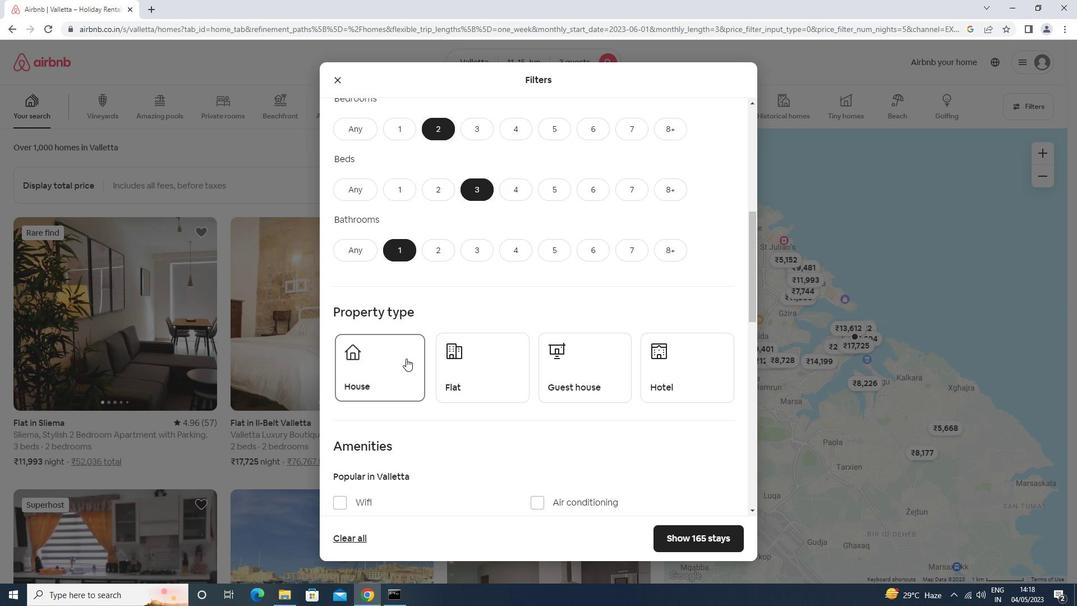 
Action: Mouse pressed left at (491, 375)
Screenshot: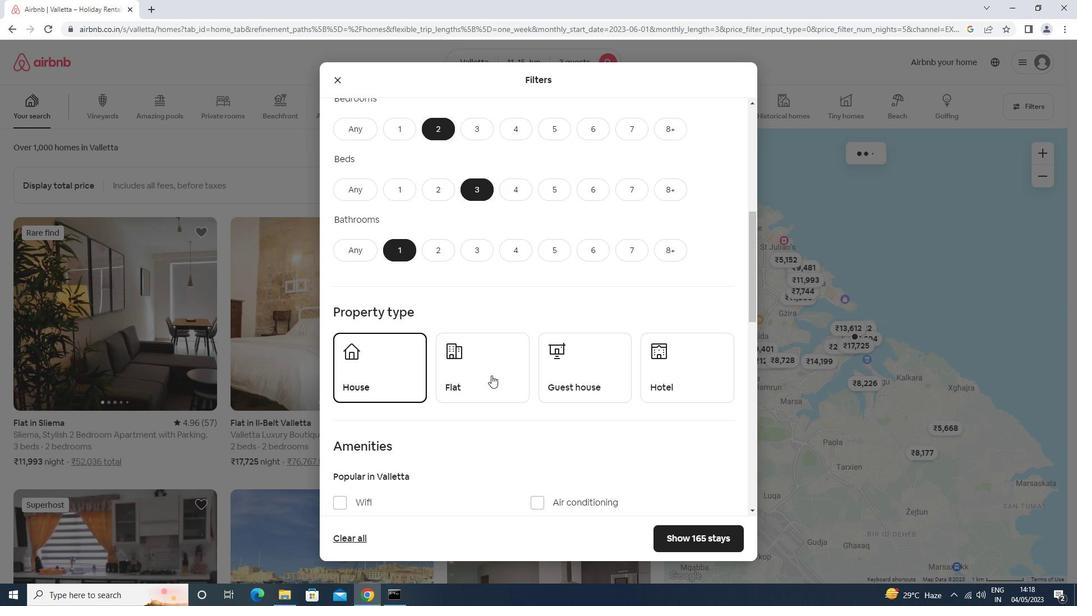
Action: Mouse moved to (567, 377)
Screenshot: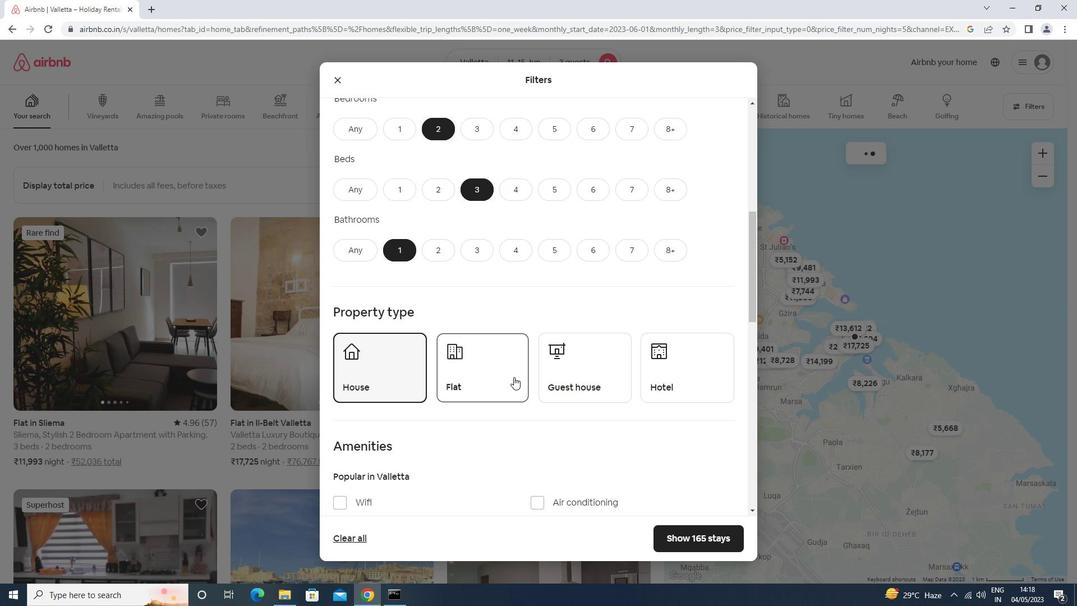 
Action: Mouse pressed left at (567, 377)
Screenshot: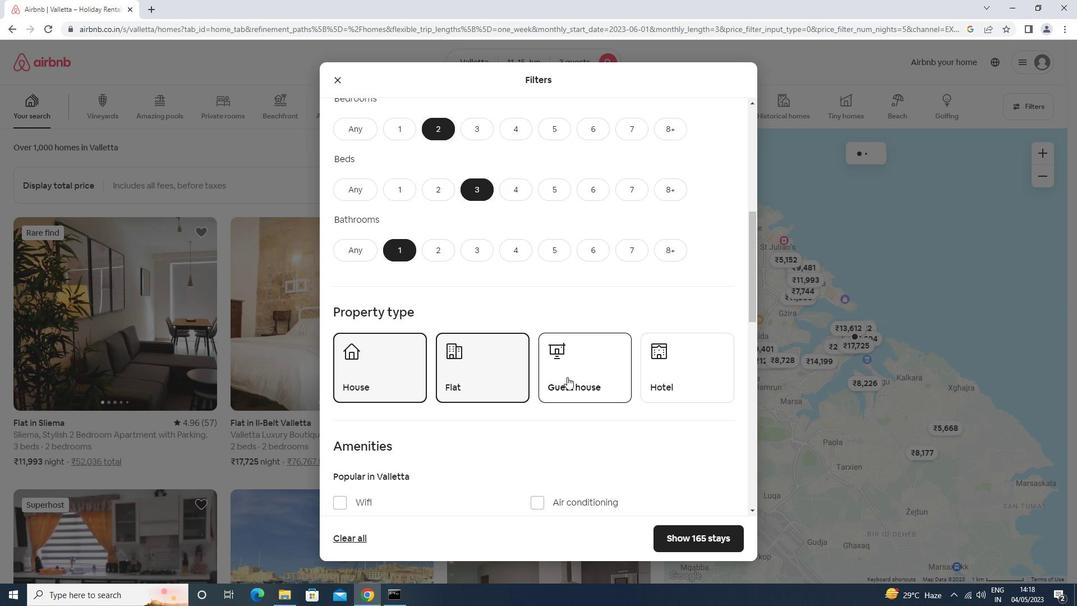 
Action: Mouse moved to (569, 376)
Screenshot: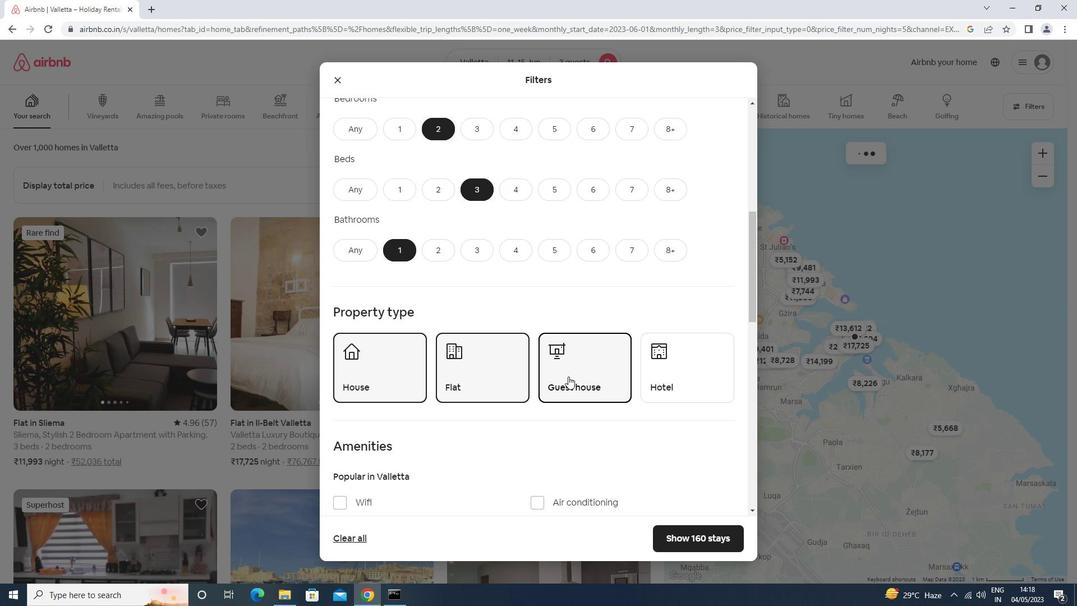 
Action: Mouse scrolled (569, 375) with delta (0, 0)
Screenshot: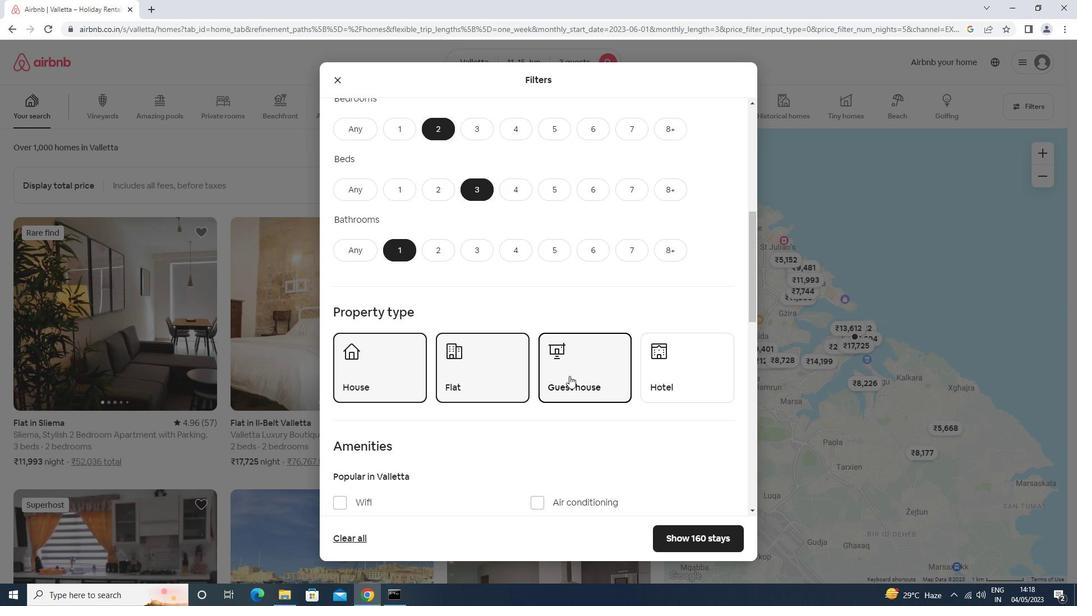 
Action: Mouse scrolled (569, 375) with delta (0, 0)
Screenshot: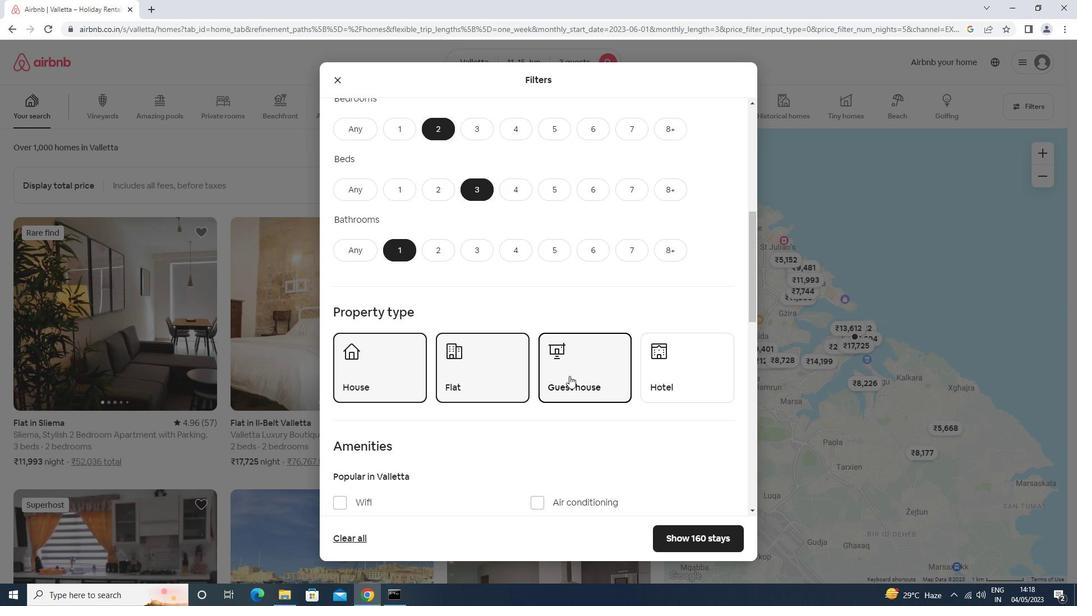 
Action: Mouse scrolled (569, 375) with delta (0, 0)
Screenshot: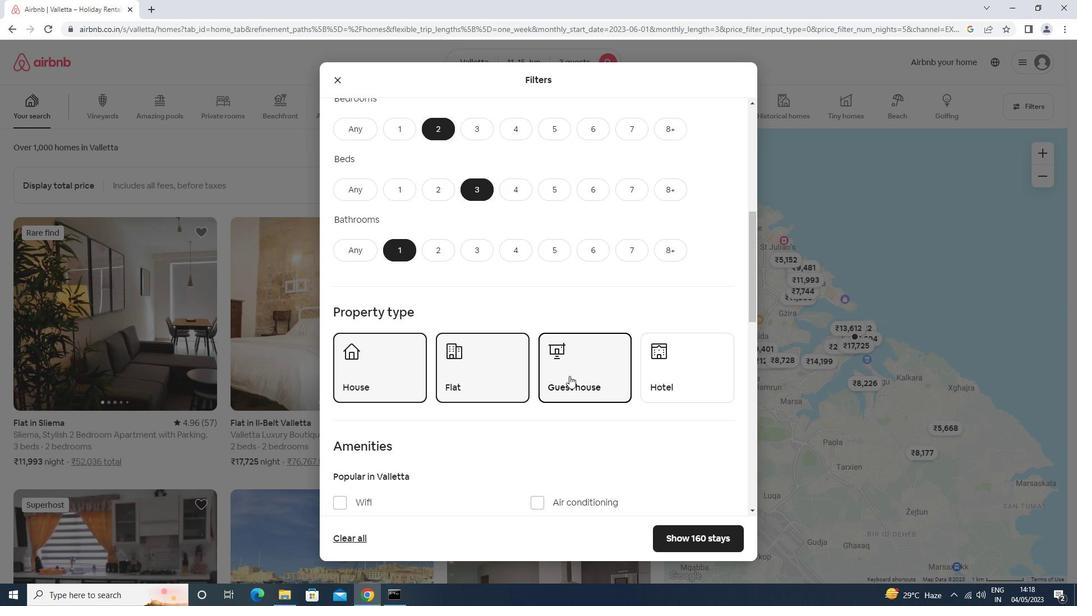 
Action: Mouse moved to (569, 359)
Screenshot: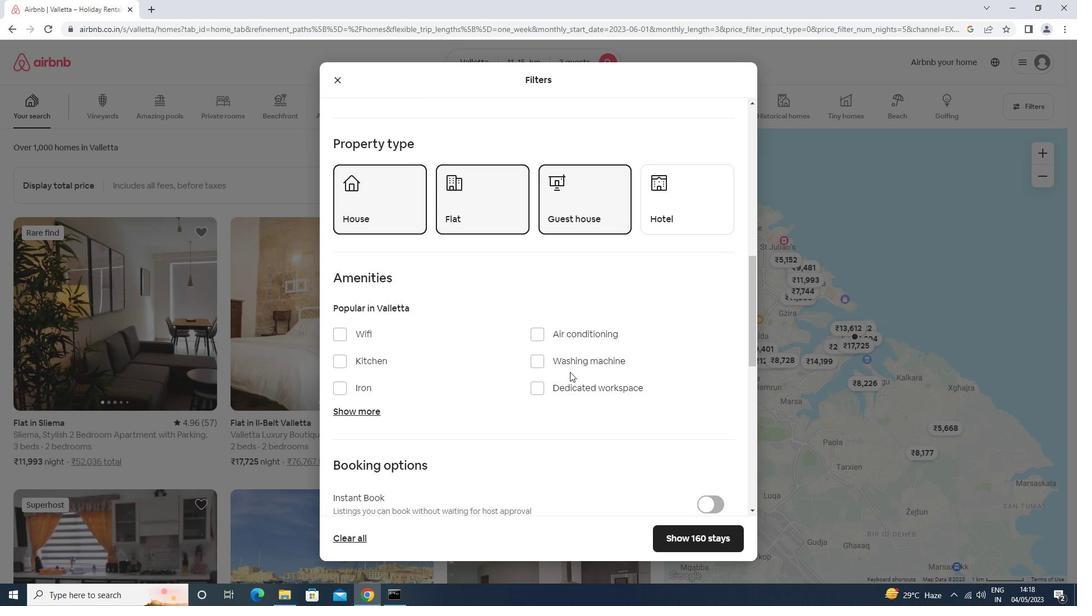 
Action: Mouse pressed left at (569, 359)
Screenshot: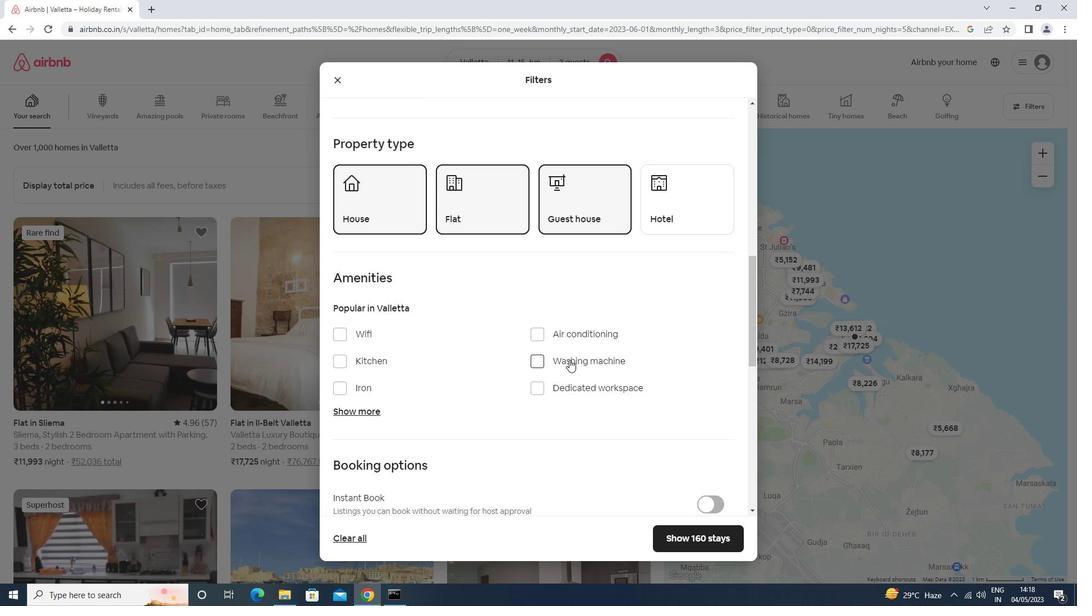 
Action: Mouse moved to (560, 361)
Screenshot: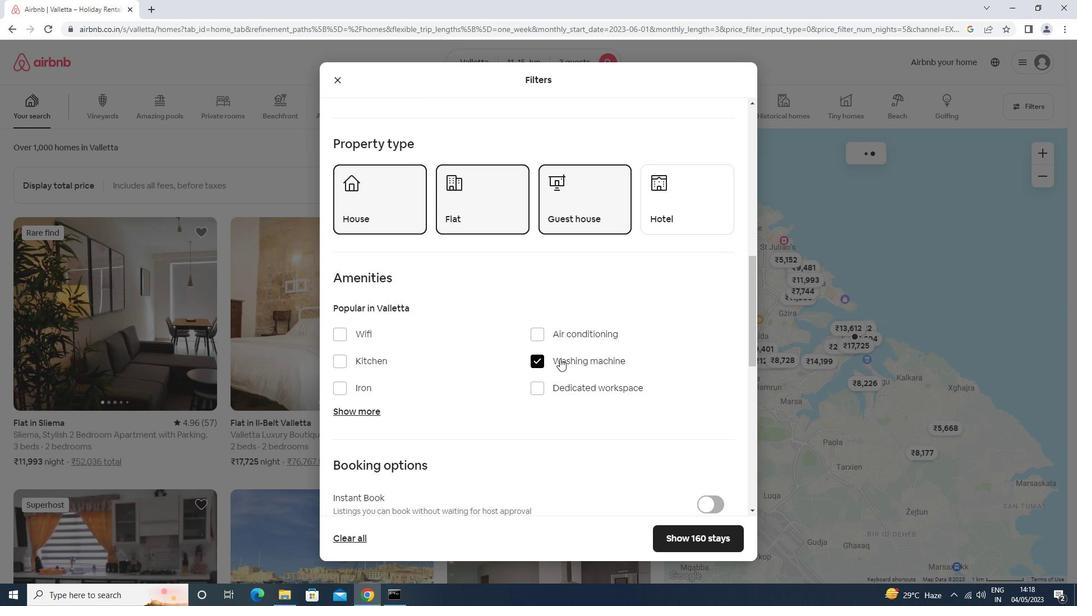 
Action: Mouse scrolled (560, 360) with delta (0, 0)
Screenshot: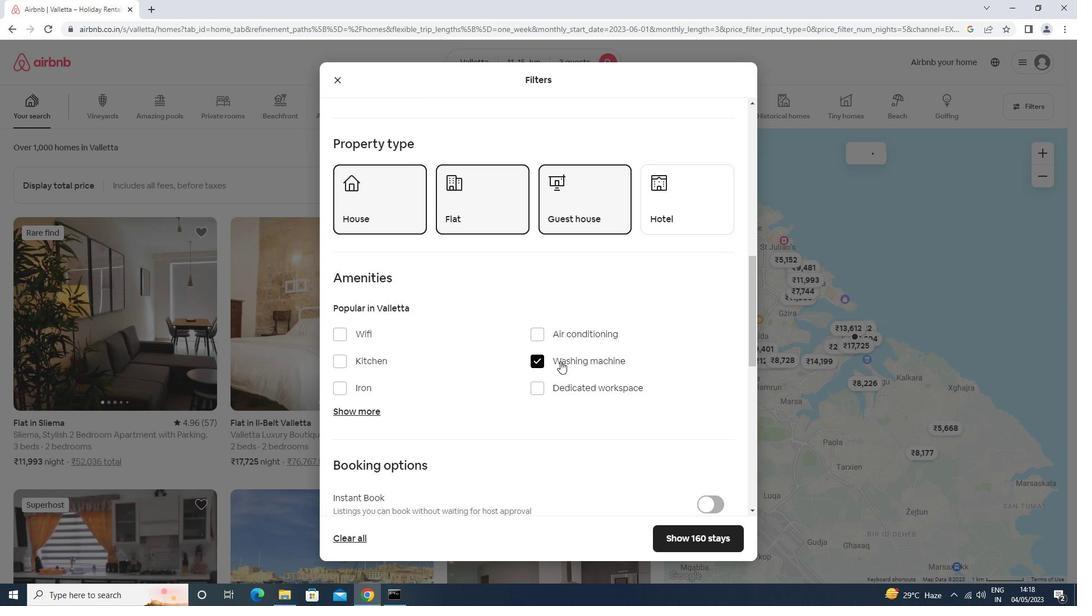 
Action: Mouse scrolled (560, 360) with delta (0, 0)
Screenshot: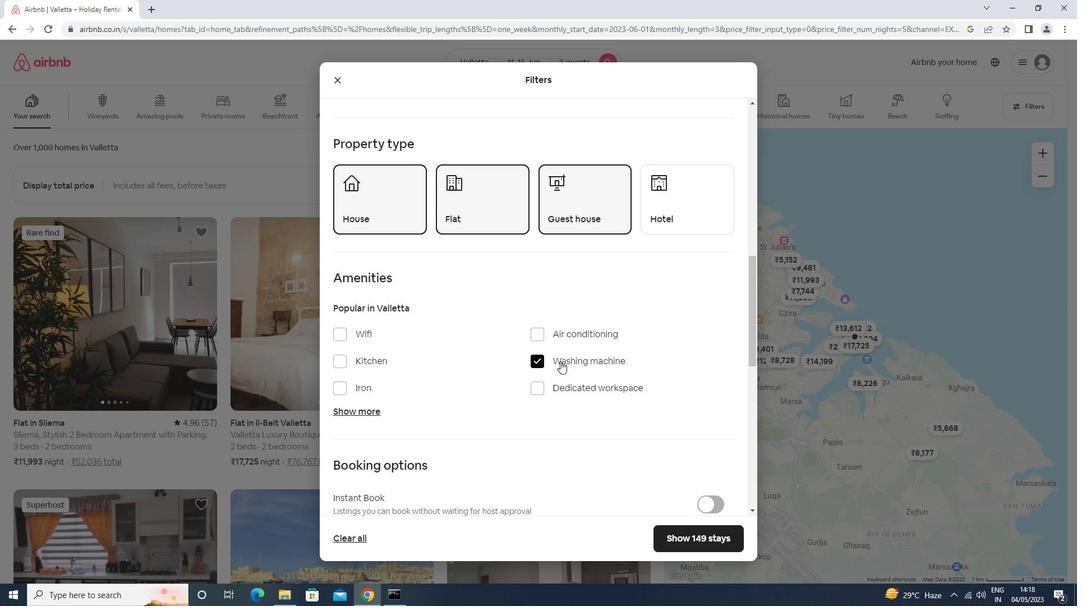 
Action: Mouse scrolled (560, 360) with delta (0, 0)
Screenshot: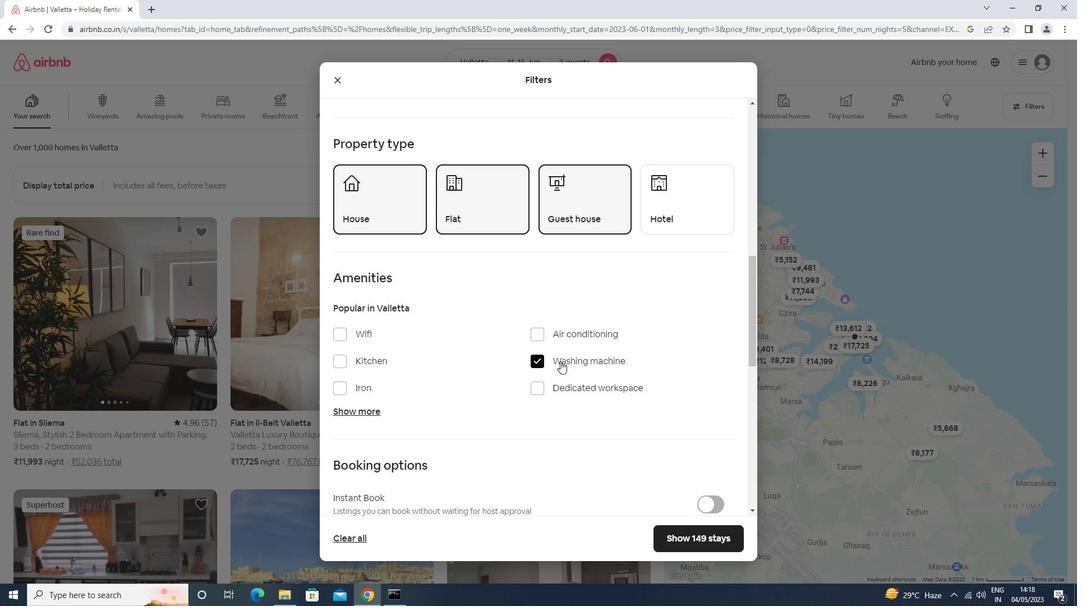 
Action: Mouse moved to (714, 367)
Screenshot: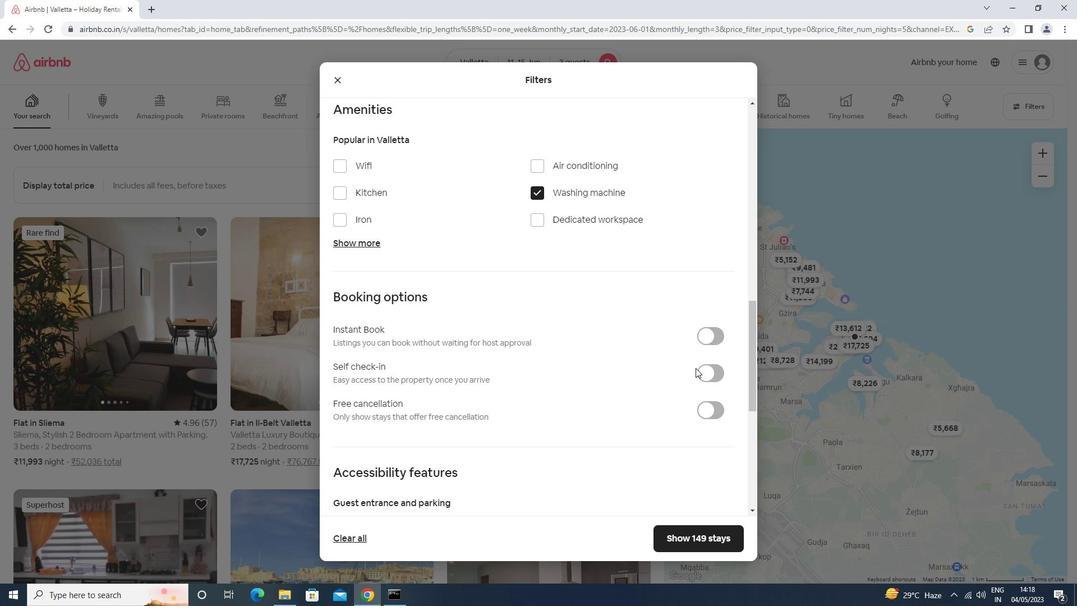 
Action: Mouse pressed left at (714, 367)
Screenshot: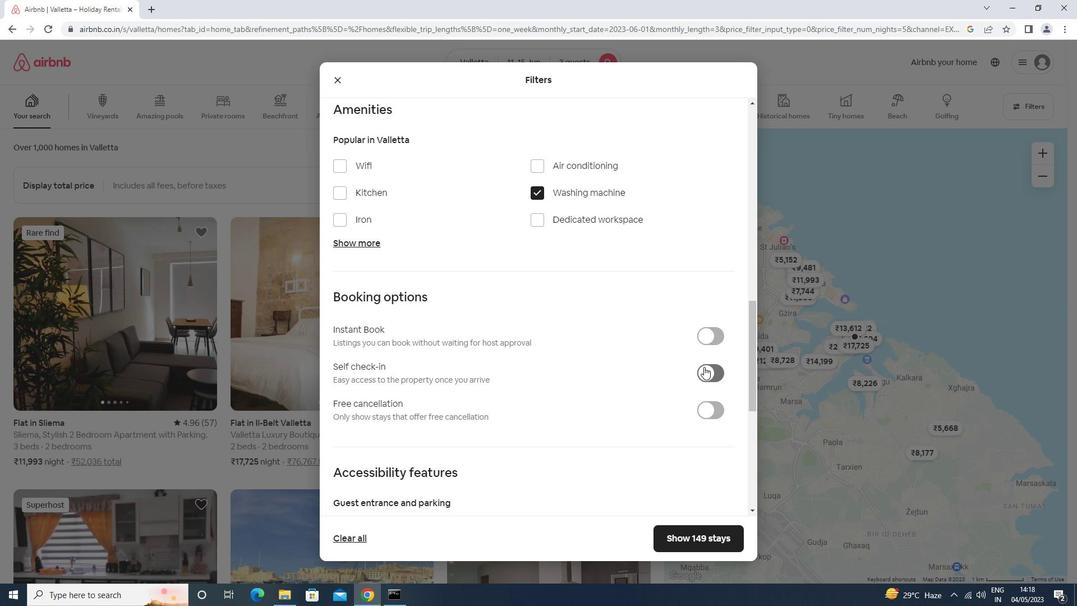 
Action: Mouse moved to (711, 372)
Screenshot: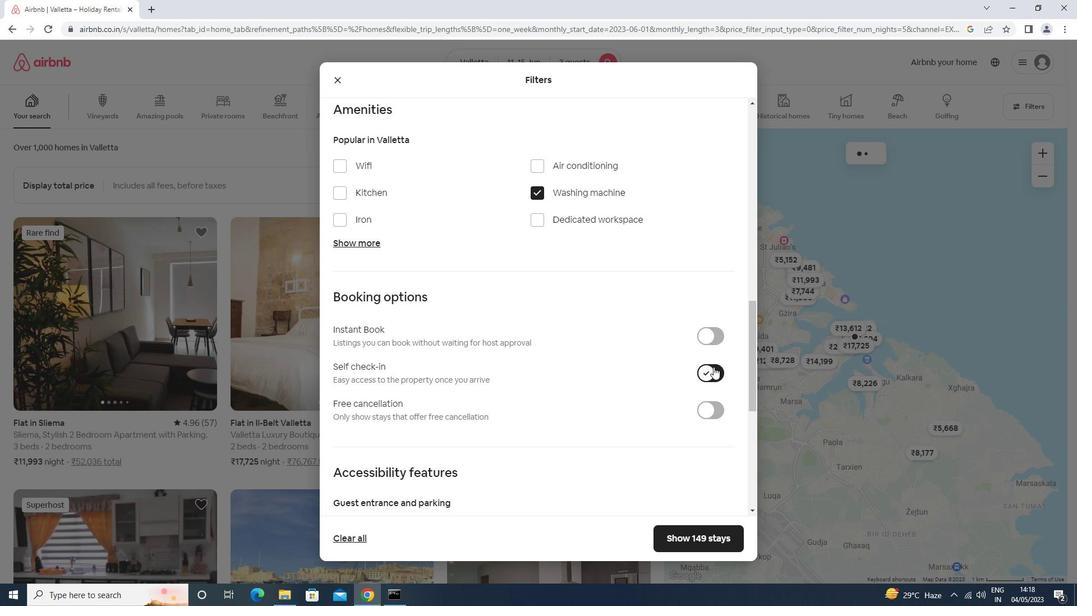 
Action: Mouse scrolled (711, 371) with delta (0, 0)
Screenshot: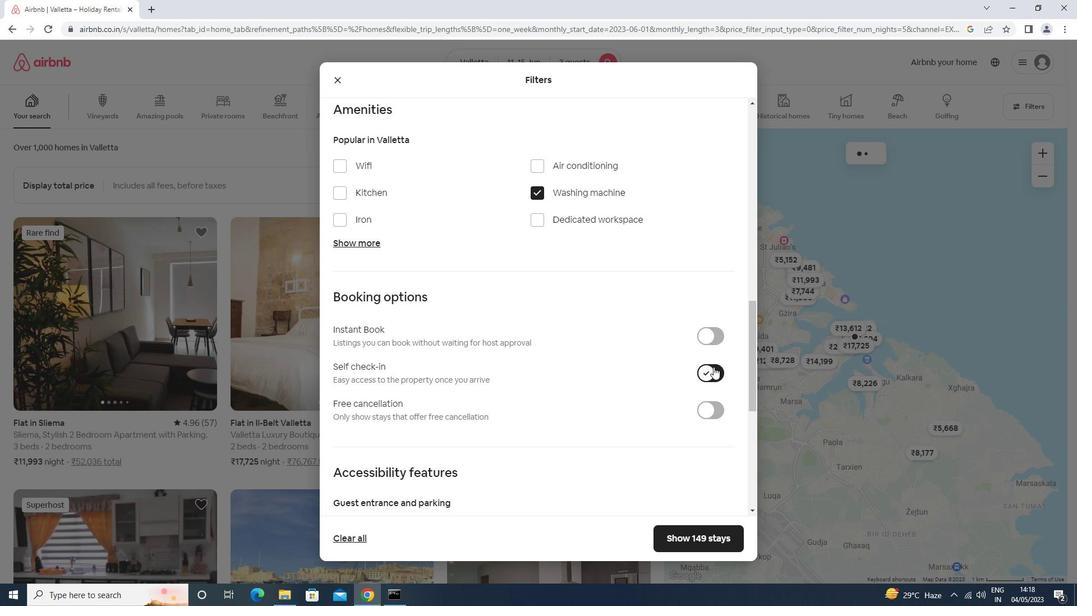 
Action: Mouse moved to (710, 373)
Screenshot: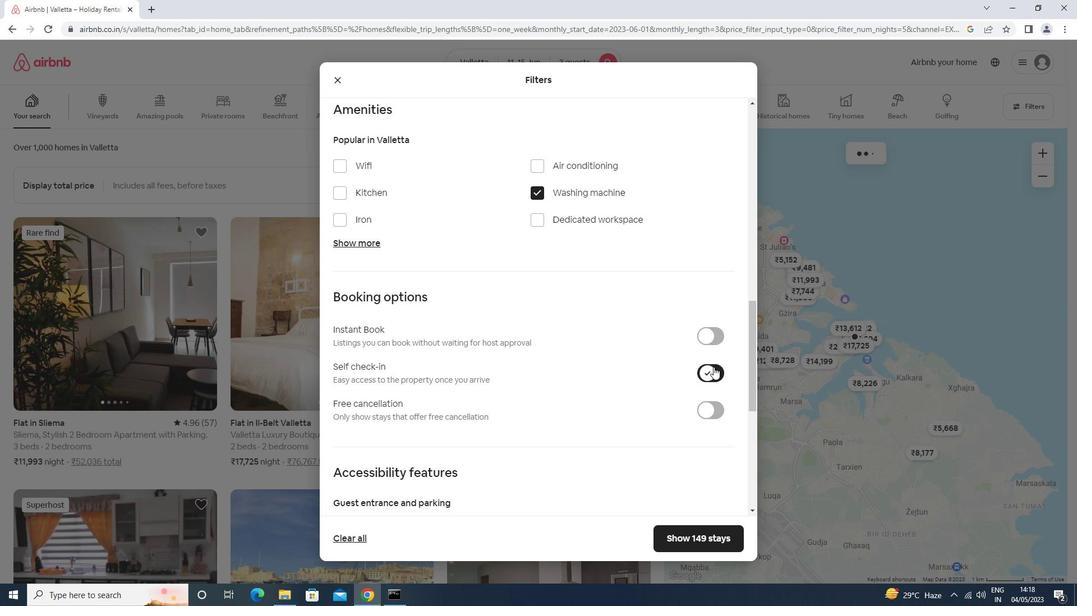 
Action: Mouse scrolled (710, 373) with delta (0, 0)
Screenshot: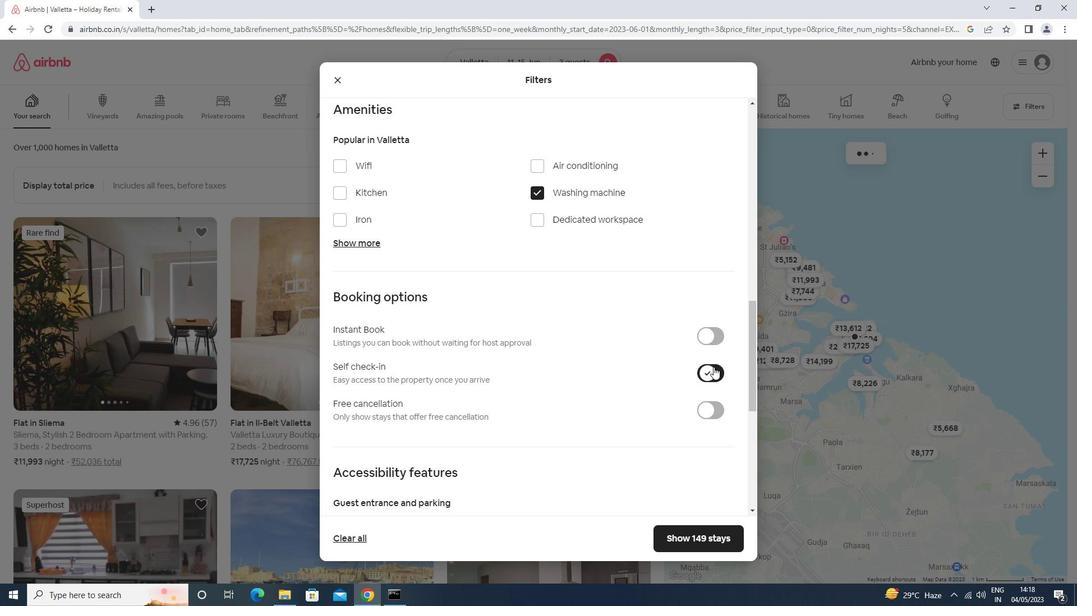 
Action: Mouse moved to (710, 375)
Screenshot: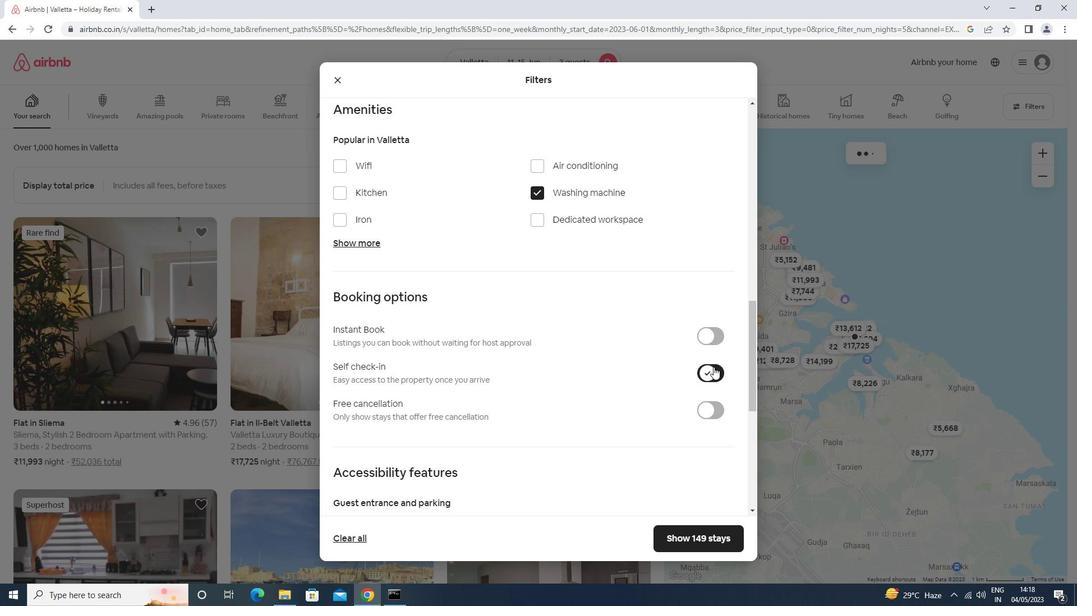 
Action: Mouse scrolled (710, 374) with delta (0, 0)
Screenshot: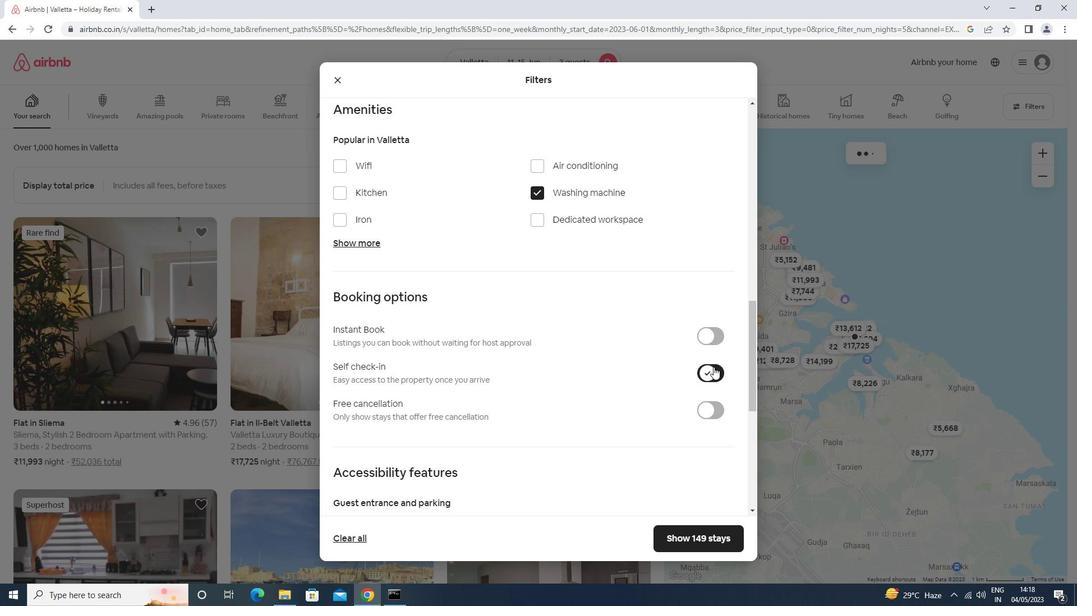 
Action: Mouse moved to (709, 375)
Screenshot: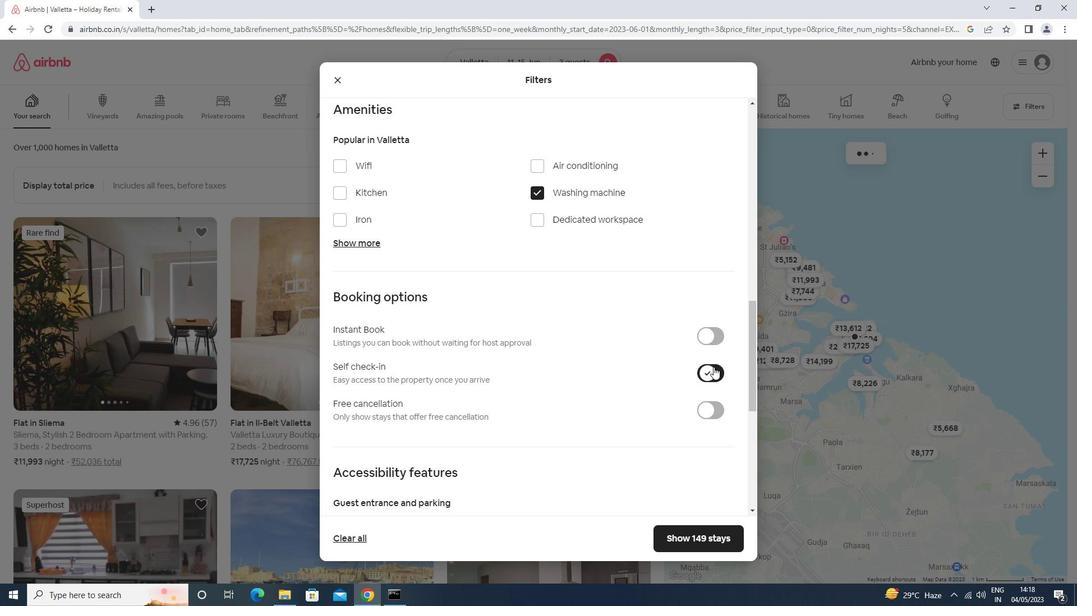 
Action: Mouse scrolled (709, 375) with delta (0, 0)
Screenshot: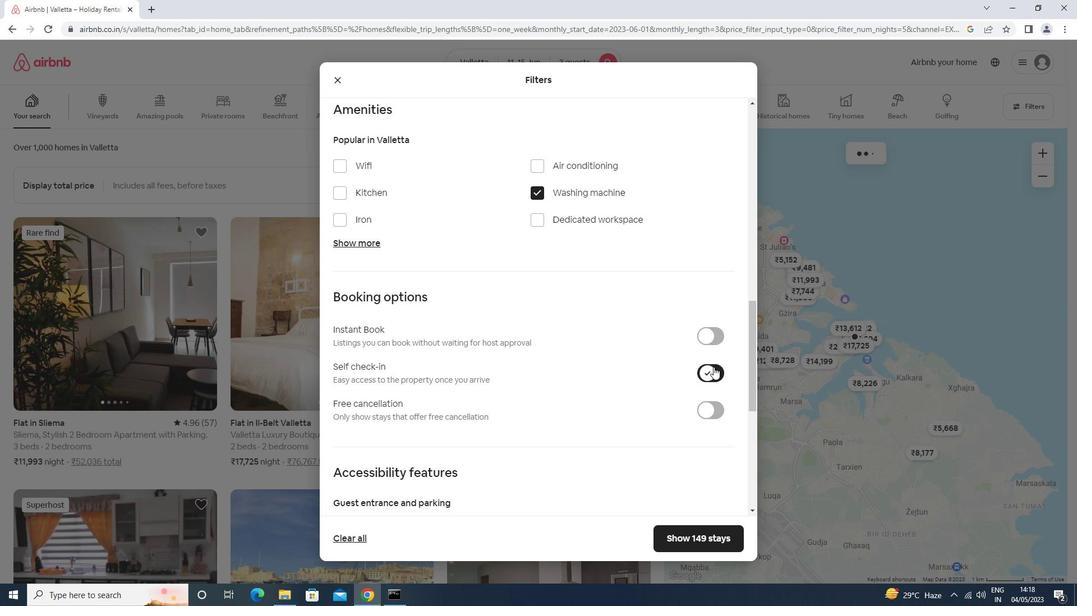
Action: Mouse moved to (709, 376)
Screenshot: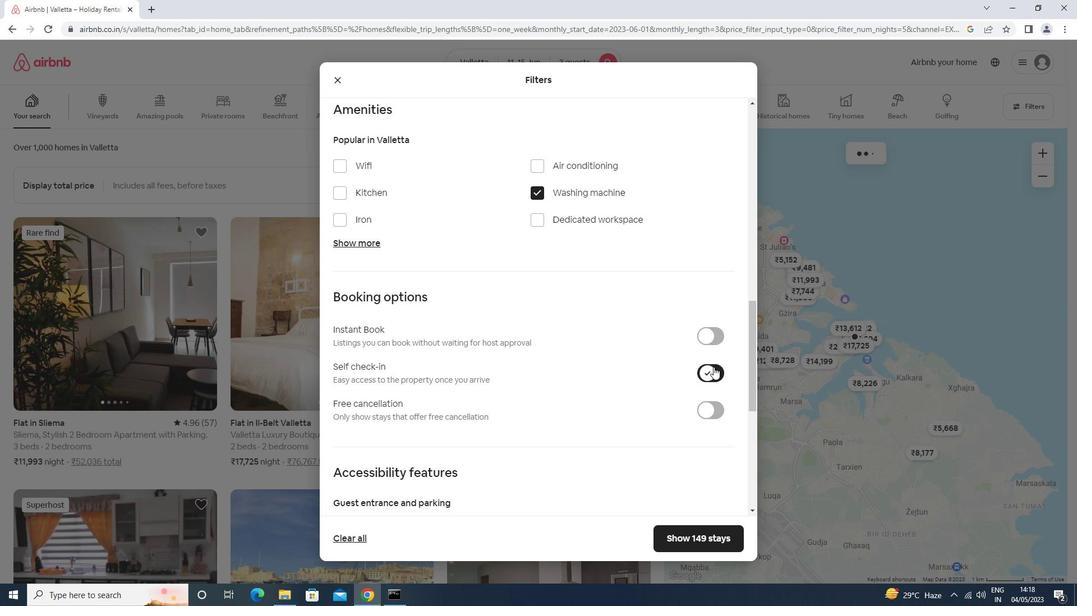 
Action: Mouse scrolled (709, 376) with delta (0, 0)
Screenshot: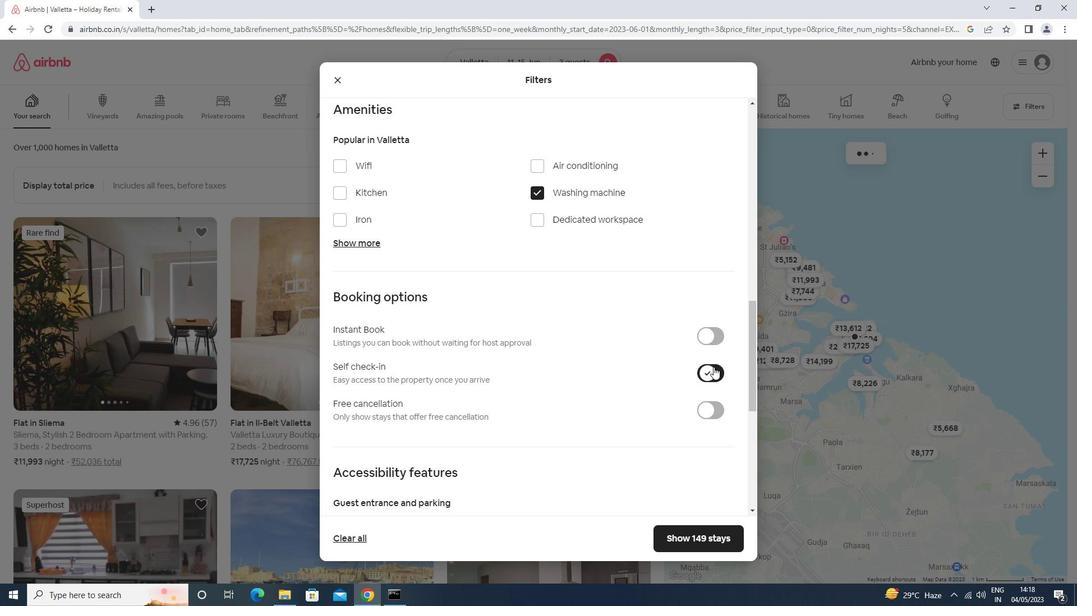 
Action: Mouse moved to (703, 382)
Screenshot: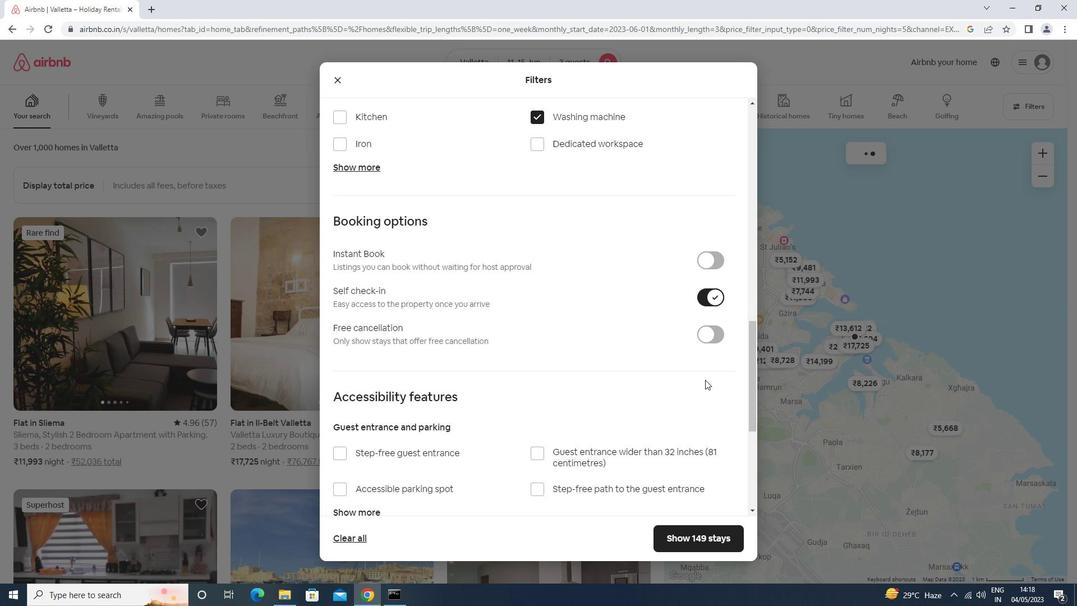 
Action: Mouse scrolled (703, 381) with delta (0, 0)
Screenshot: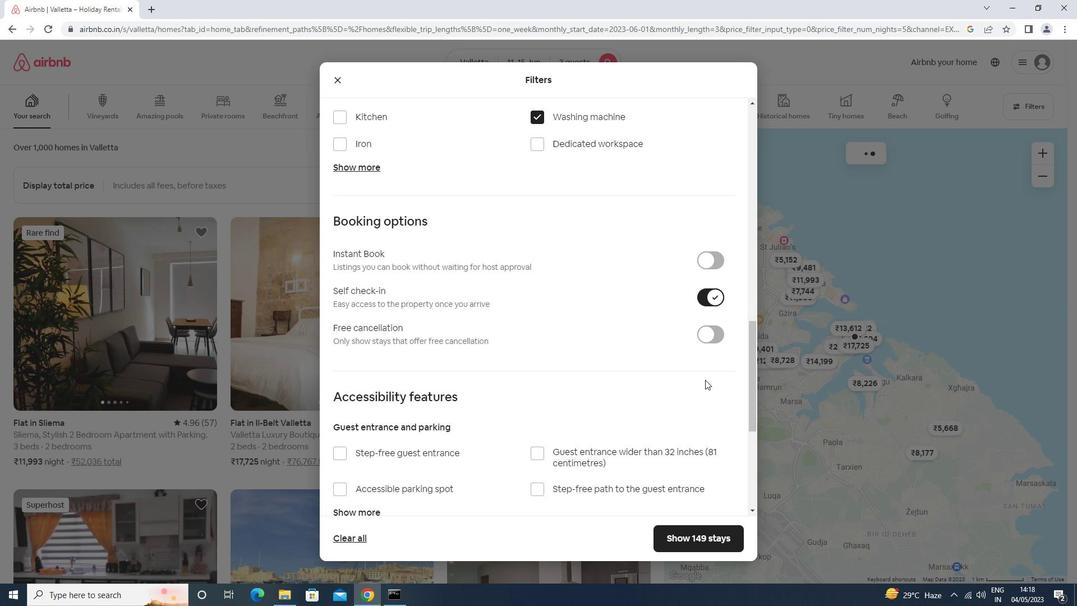 
Action: Mouse moved to (700, 385)
Screenshot: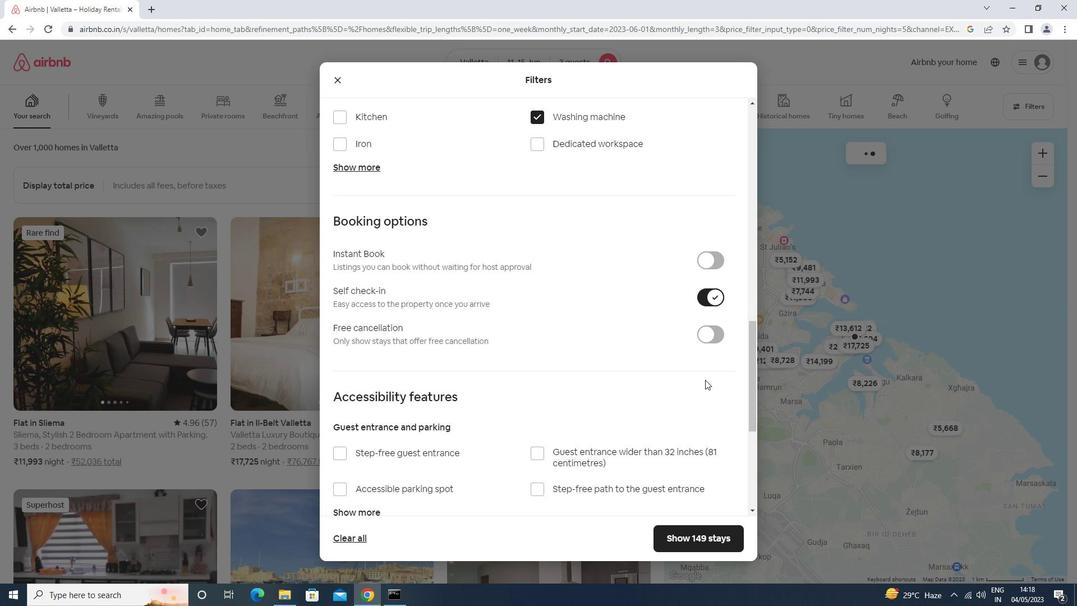 
Action: Mouse scrolled (700, 385) with delta (0, 0)
Screenshot: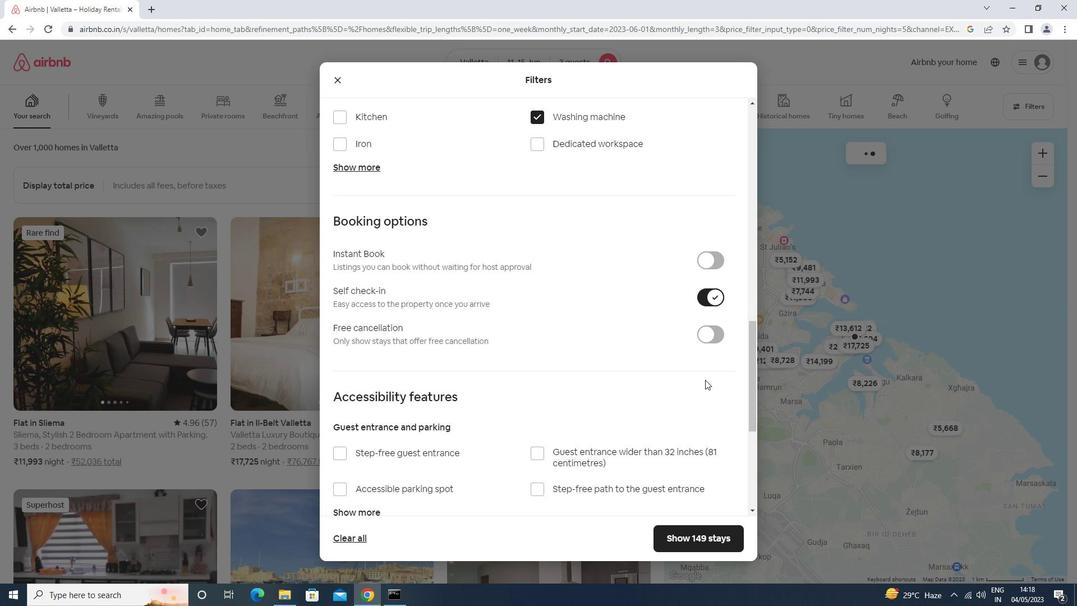 
Action: Mouse moved to (698, 385)
Screenshot: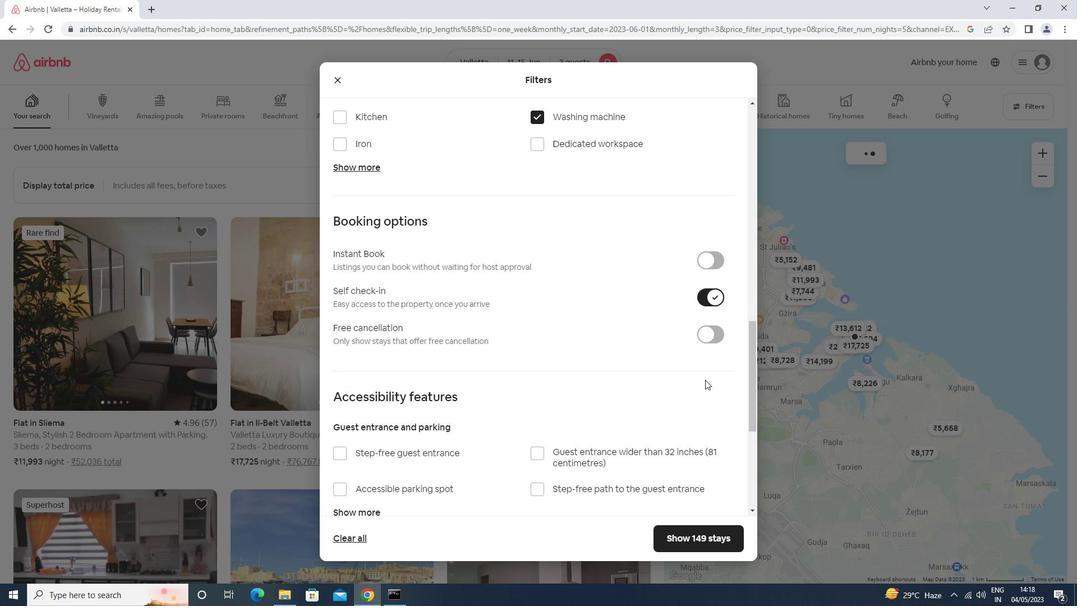 
Action: Mouse scrolled (698, 385) with delta (0, 0)
Screenshot: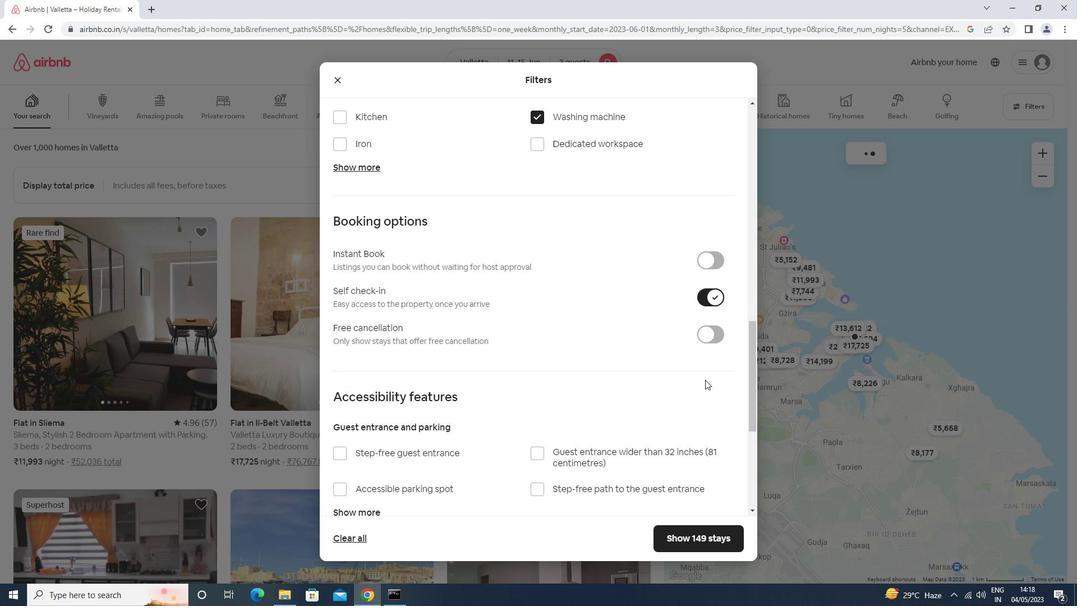 
Action: Mouse scrolled (698, 385) with delta (0, 0)
Screenshot: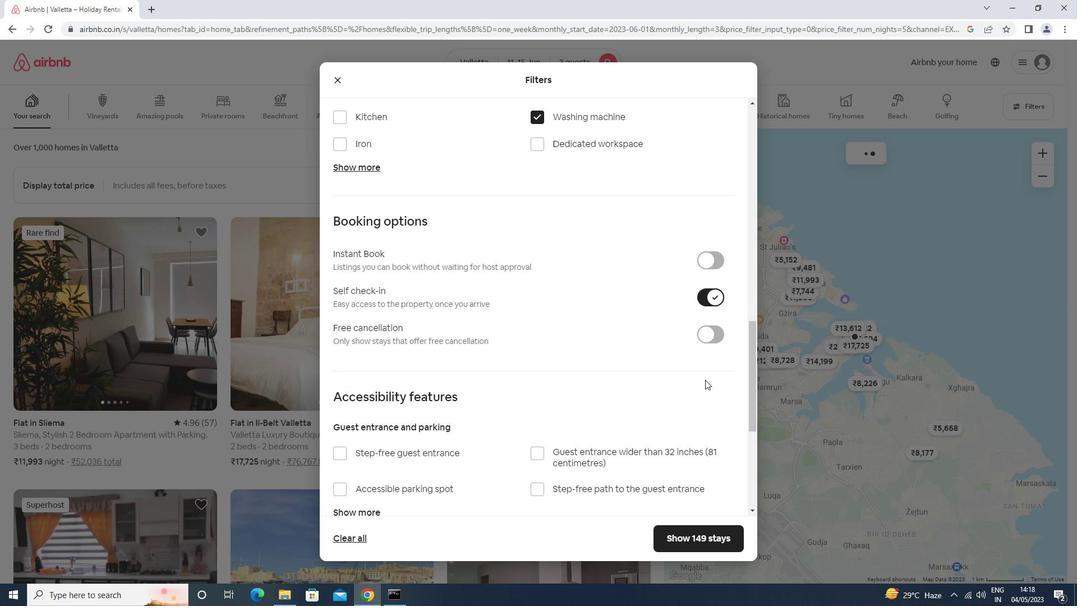 
Action: Mouse moved to (698, 386)
Screenshot: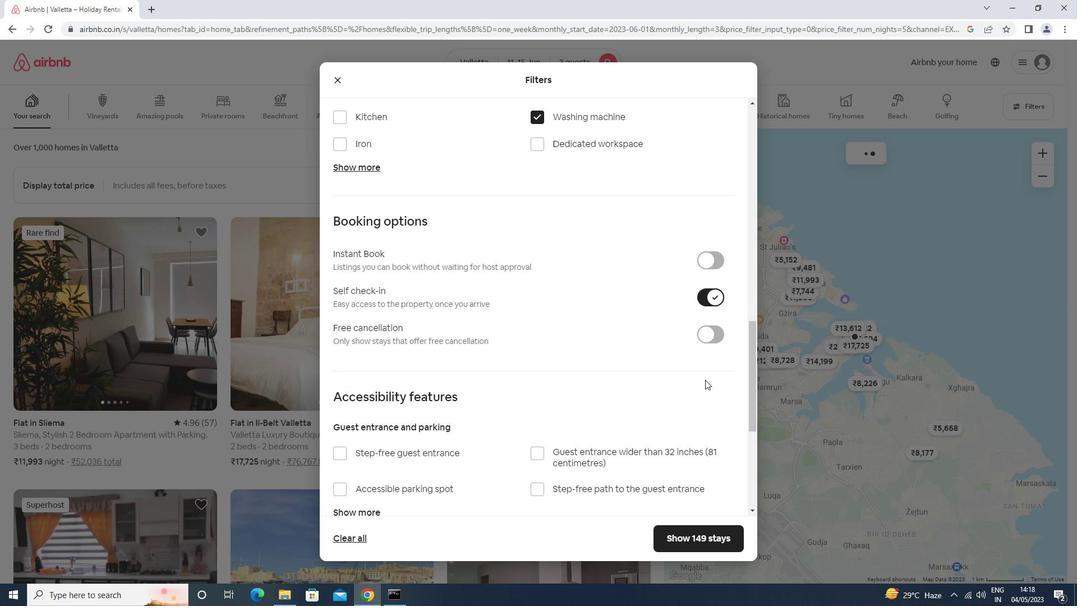 
Action: Mouse scrolled (698, 385) with delta (0, 0)
Screenshot: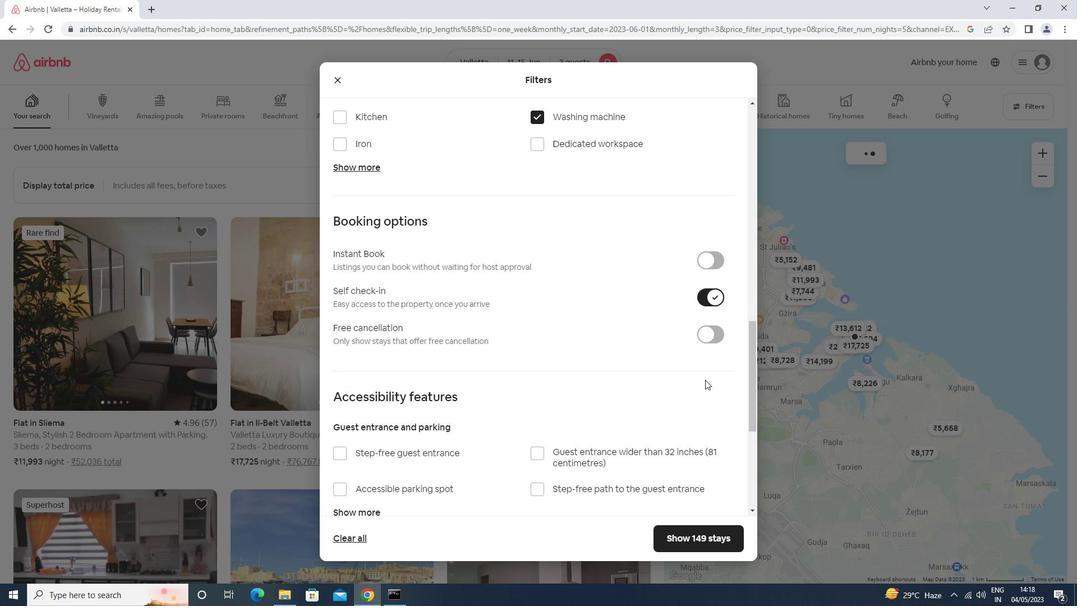 
Action: Mouse moved to (425, 432)
Screenshot: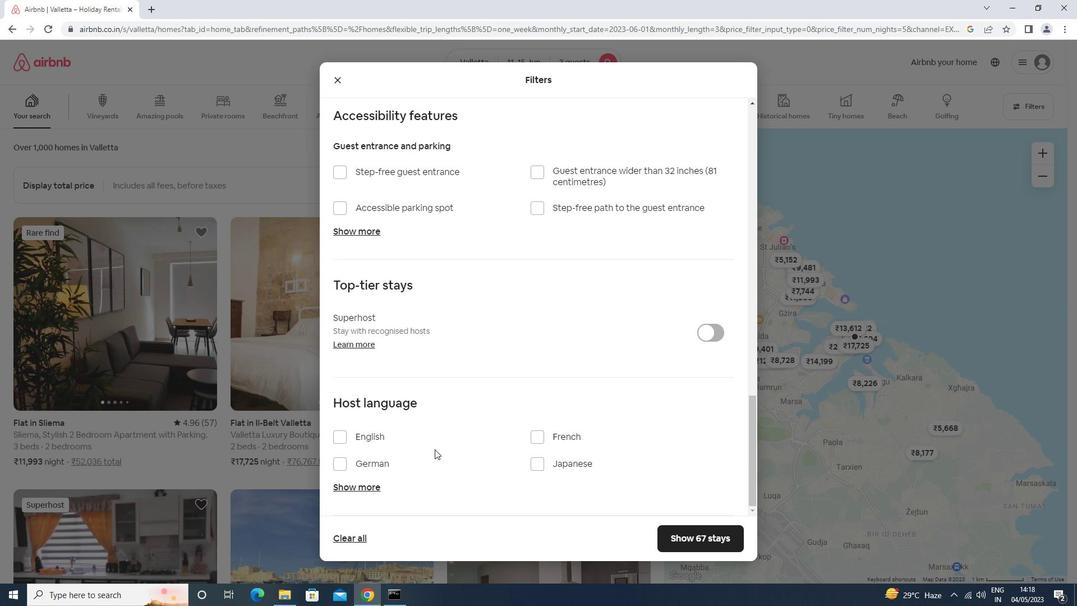 
Action: Mouse pressed left at (425, 432)
Screenshot: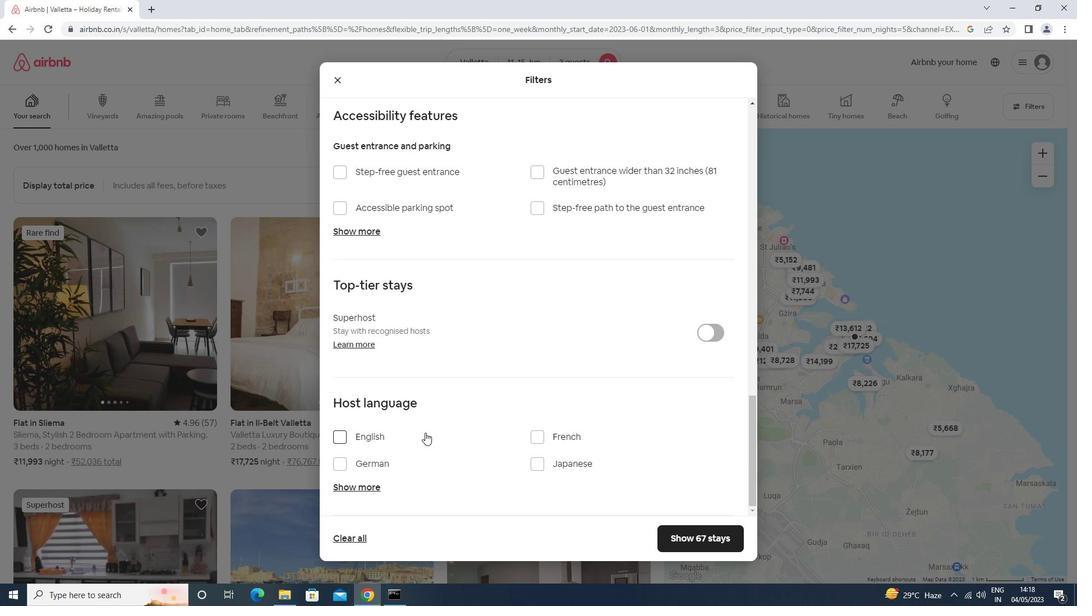 
Action: Mouse moved to (687, 535)
Screenshot: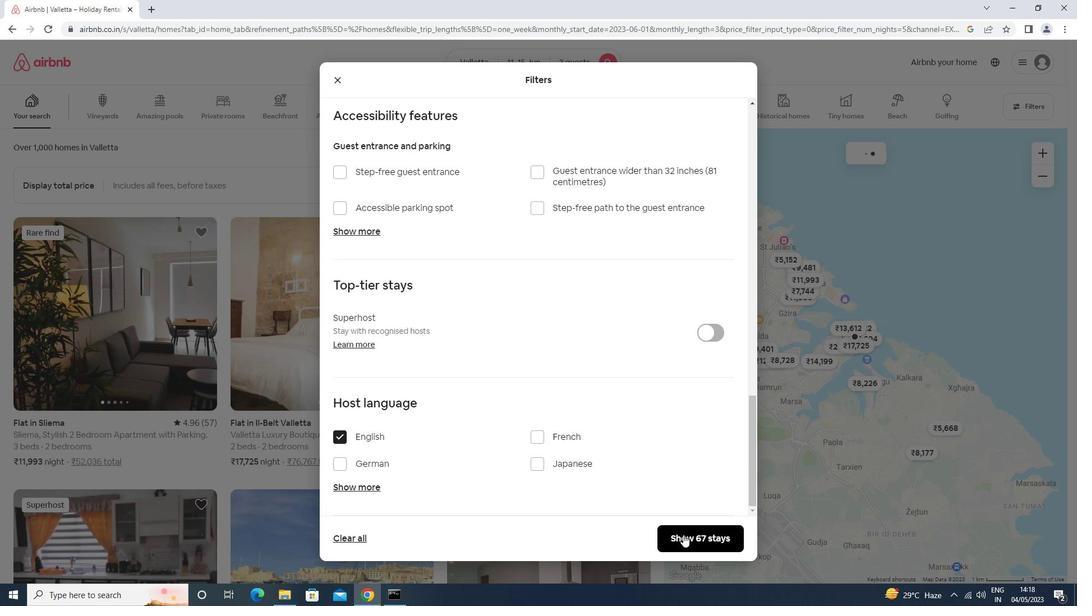
Action: Mouse pressed left at (687, 535)
Screenshot: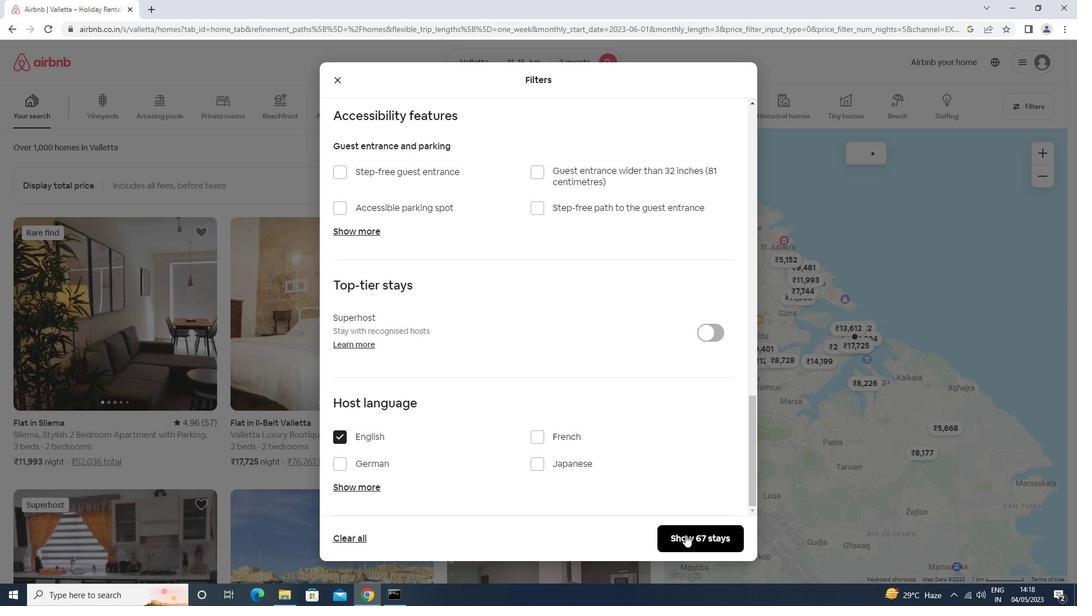 
Action: Mouse moved to (688, 535)
Screenshot: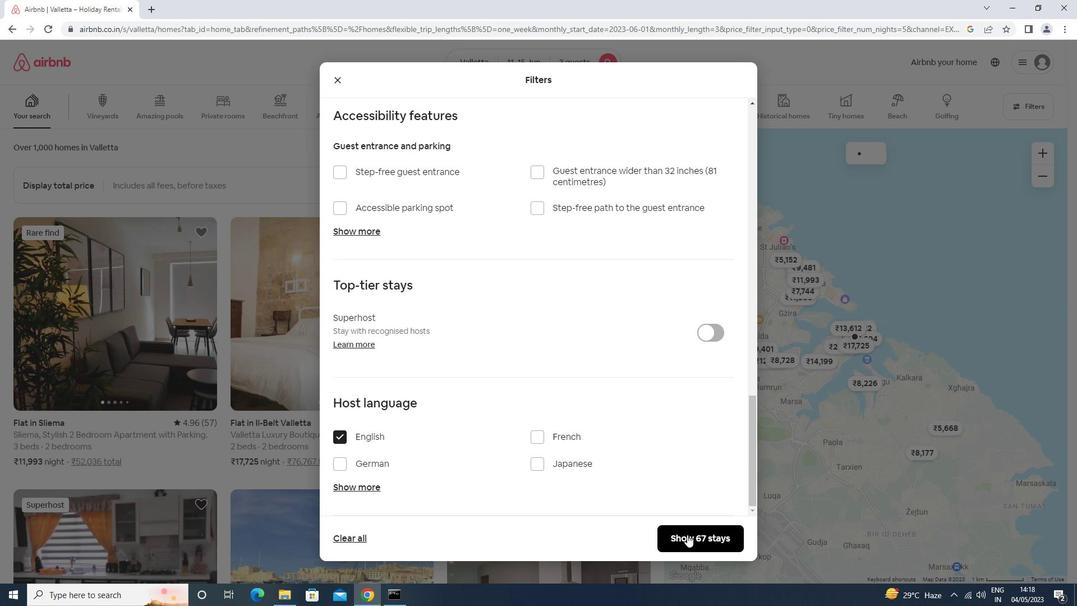 
